 Task: Open a blank sheet, save the file as Potteryletter.html Type the sentence 'Mindfulness is the practice of being fully present in the moment, observing thoughts and feelings without judgment. It cultivates awareness, clarity, and a deeper connection with oneself and the surrounding world. Mindfulness helps reduce stress, enhance focus, and promote overall well-being.'Add formula using equations and charcters after the sentence 'A = 1/2bh' Select the formula and highlight with color Pink Change the page Orientation to  Landscape
Action: Mouse moved to (223, 192)
Screenshot: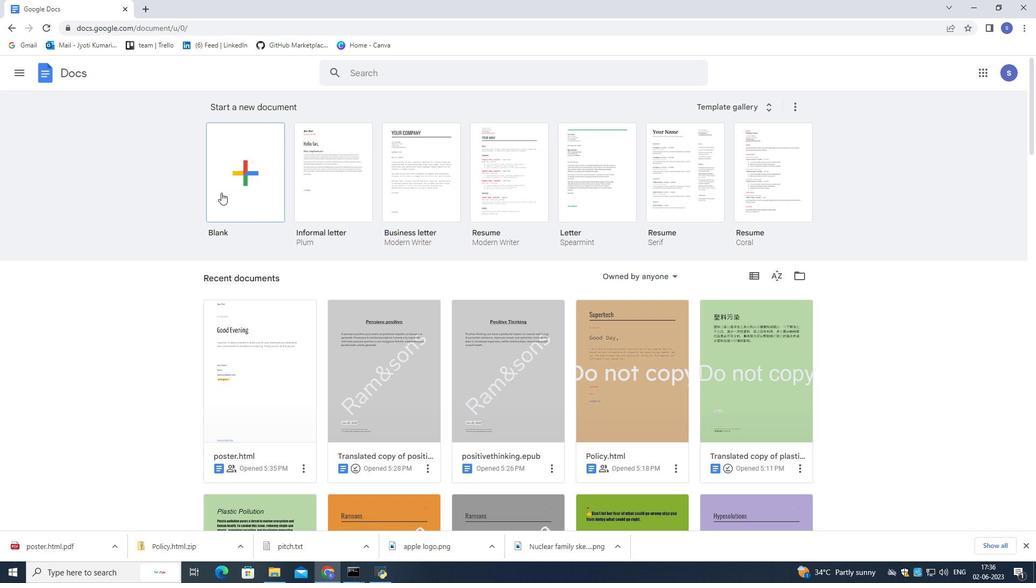 
Action: Mouse pressed left at (223, 192)
Screenshot: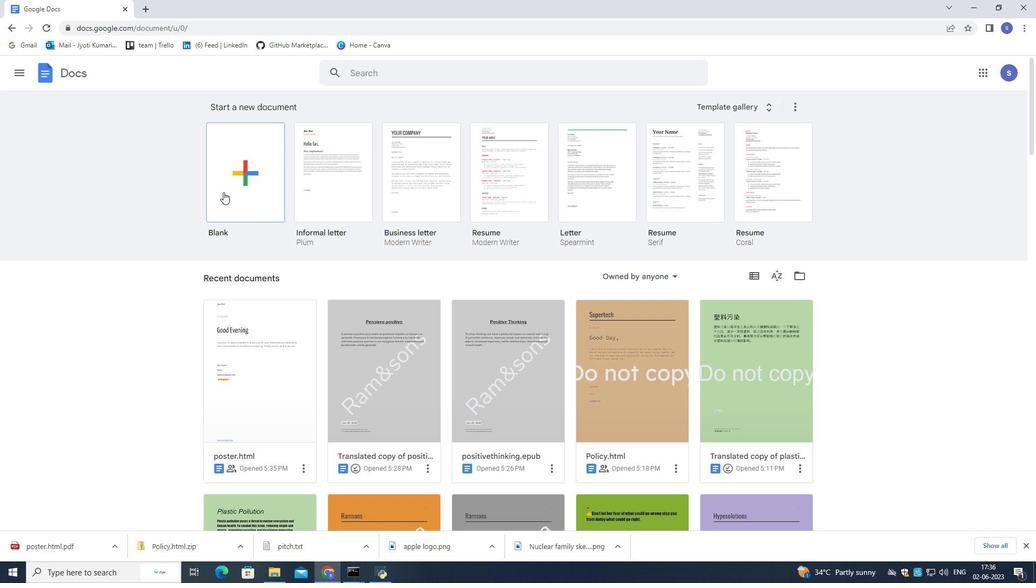 
Action: Mouse pressed left at (223, 192)
Screenshot: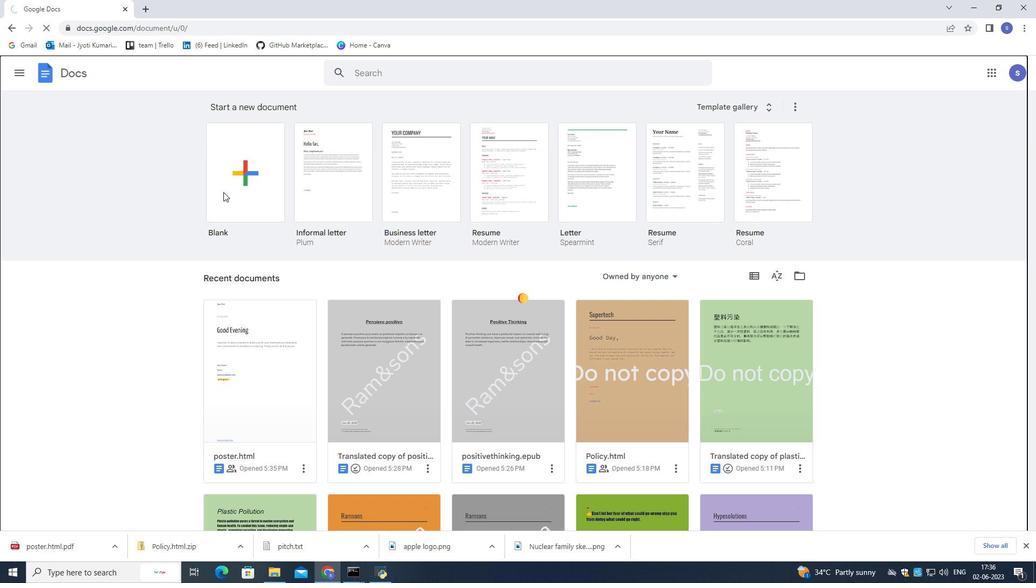 
Action: Mouse moved to (89, 64)
Screenshot: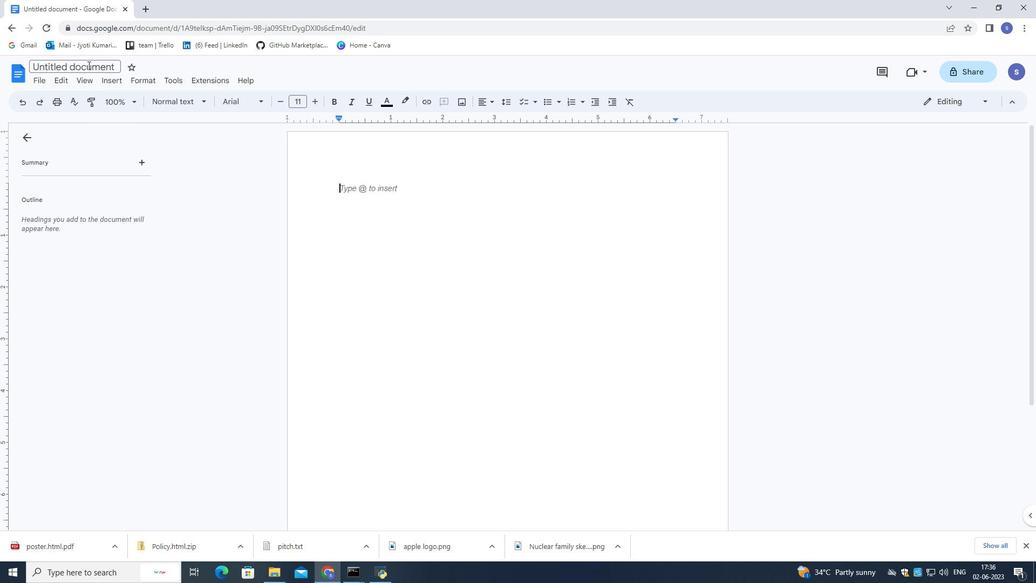 
Action: Mouse pressed left at (89, 64)
Screenshot: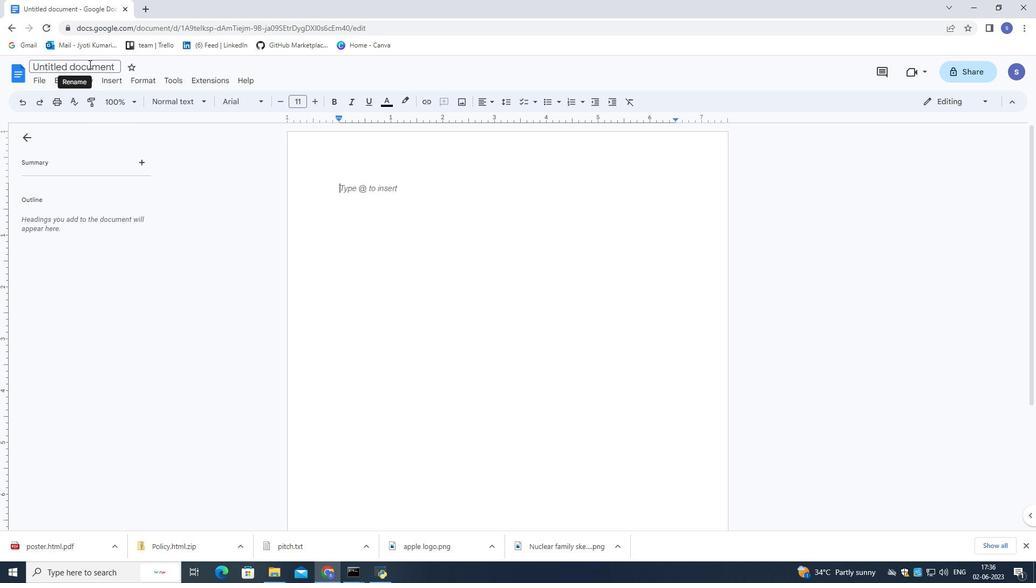 
Action: Mouse moved to (126, 118)
Screenshot: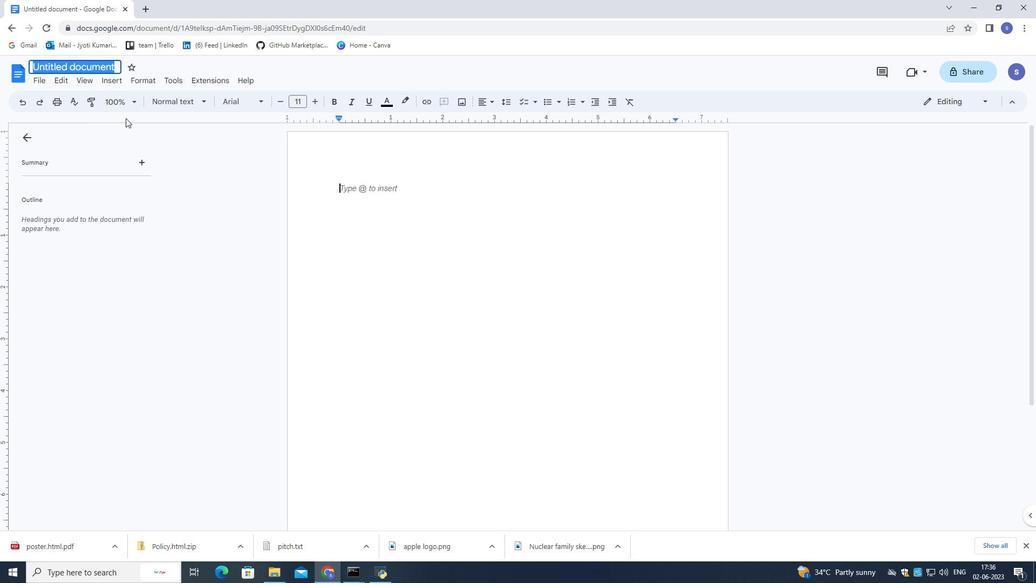 
Action: Key pressed potteryletter.html<Key.enter>
Screenshot: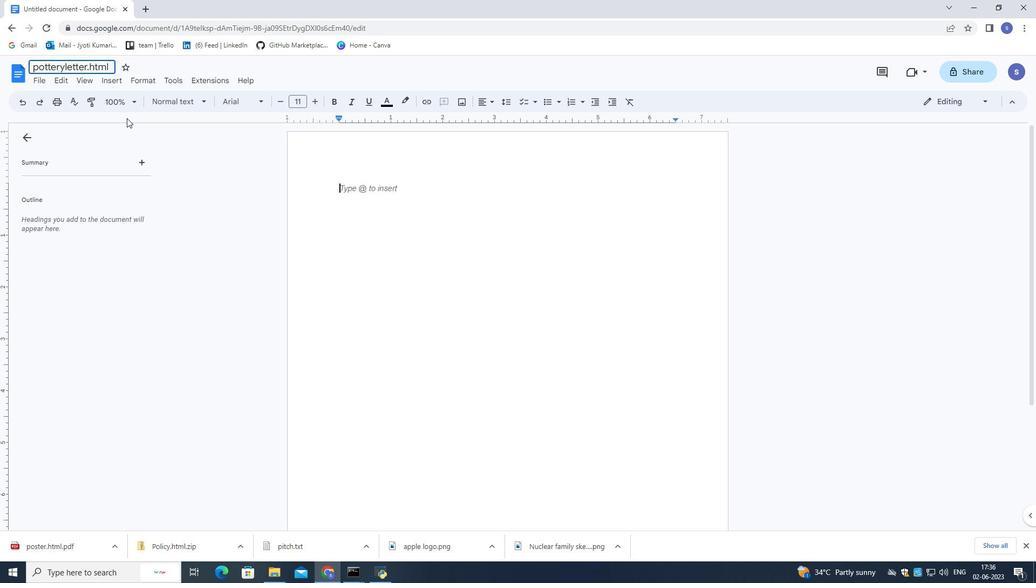 
Action: Mouse moved to (444, 210)
Screenshot: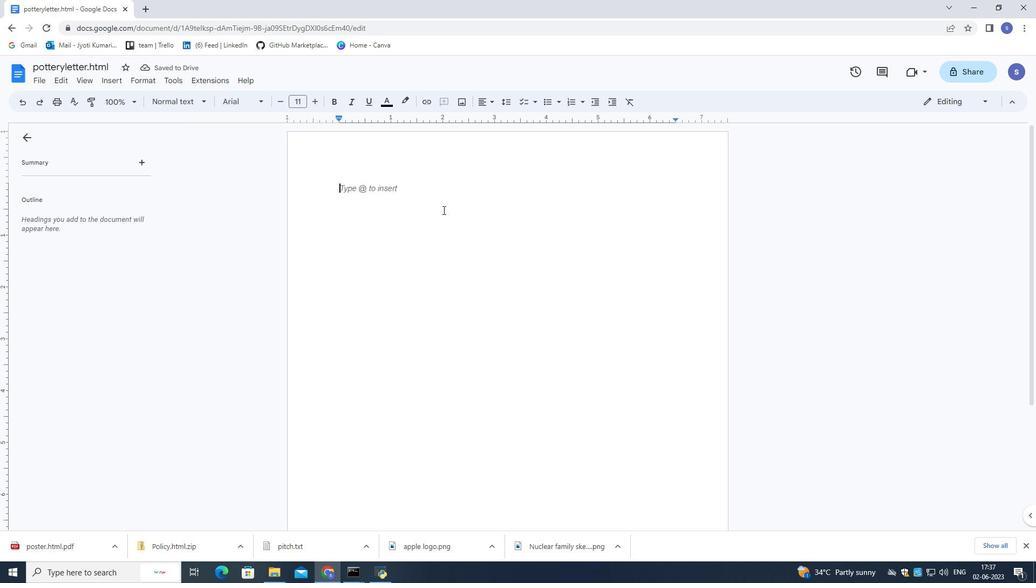 
Action: Mouse pressed left at (444, 210)
Screenshot: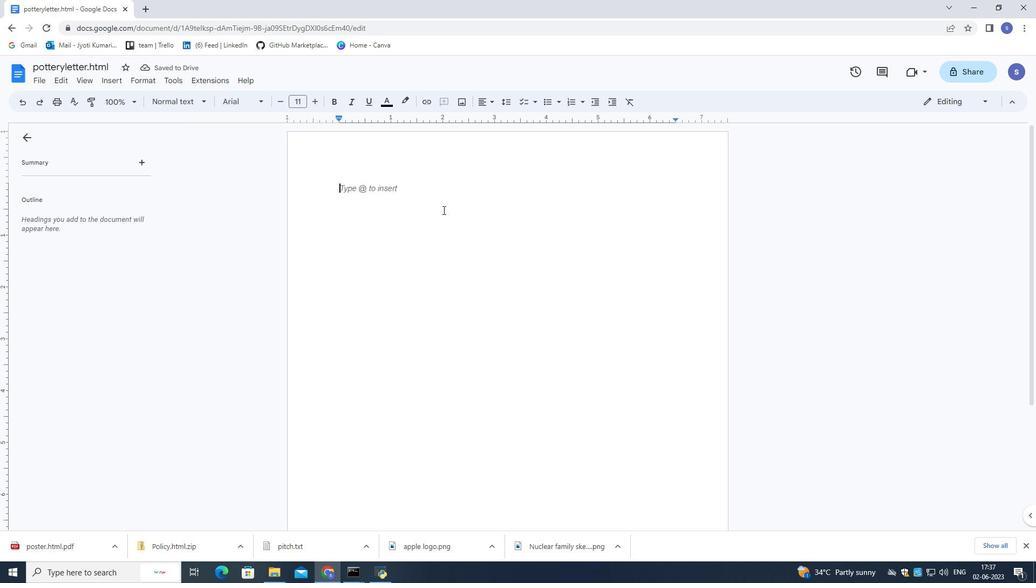 
Action: Mouse moved to (448, 198)
Screenshot: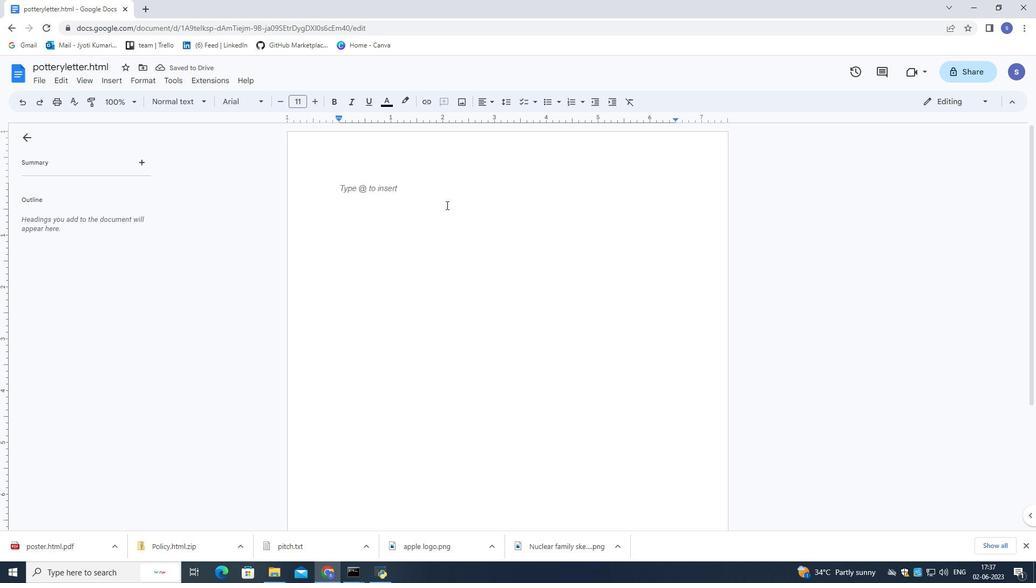 
Action: Key pressed <Key.shift>Mindfulness<Key.space>is<Key.space>the<Key.space>practice<Key.space>of<Key.space>being<Key.space>fully<Key.space>presents<Key.space>in<Key.space>the<Key.space>moment,<Key.space>observing<Key.space>thoughts<Key.space>and<Key.space>feeling<Key.space>without<Key.space>judgement,<Key.backspace>.<Key.space><Key.shift>It<Key.space>culti
Screenshot: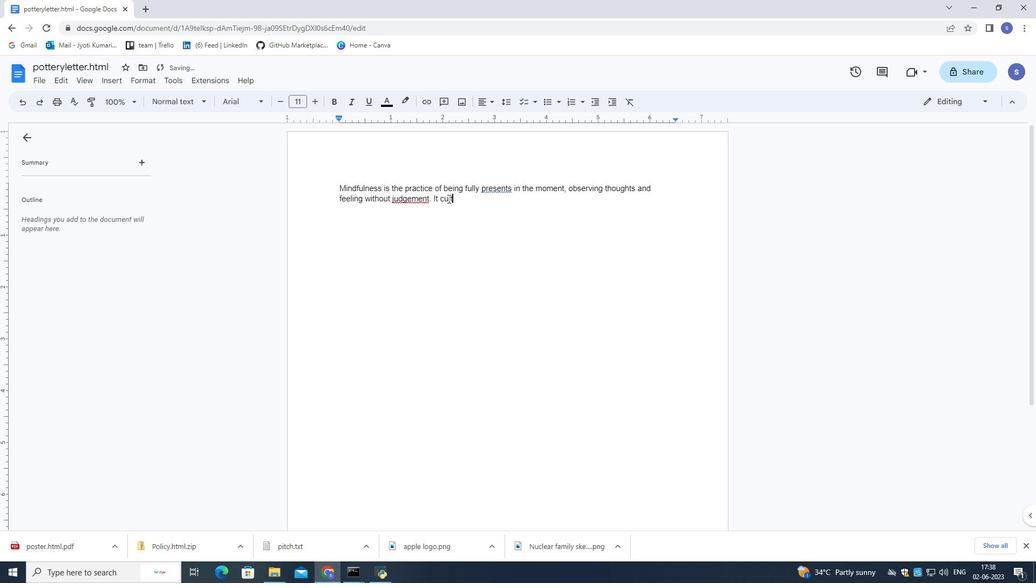 
Action: Mouse moved to (1034, 432)
Screenshot: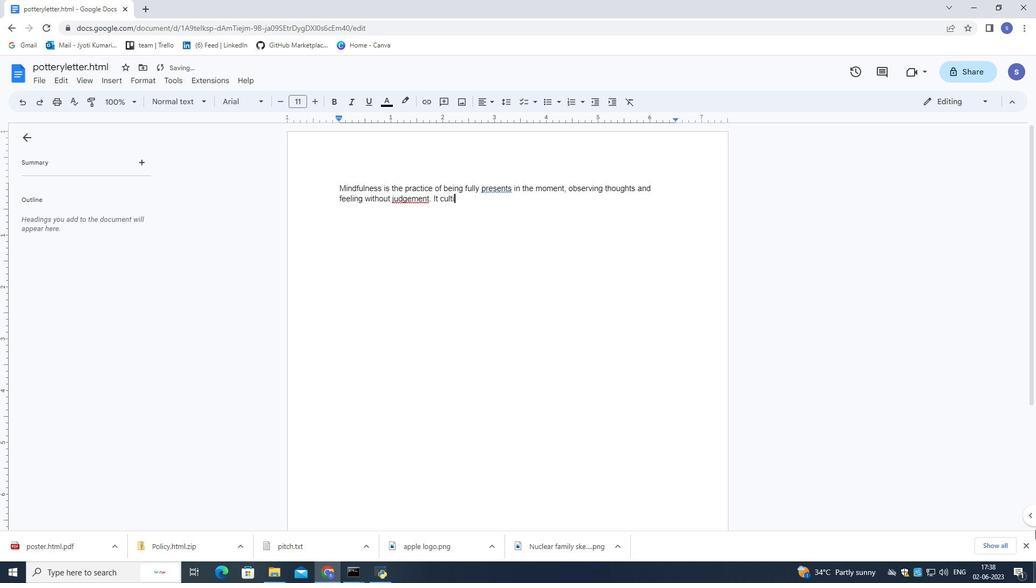 
Action: Key pressed vates<Key.space>awareness,<Key.space>clarify<Key.space>and<Key.space>a<Key.space>deeper<Key.space>connection<Key.space>with<Key.space>oneself<Key.space>and<Key.space>the<Key.space>surrounding<Key.space>world.<Key.shift>Mindful
Screenshot: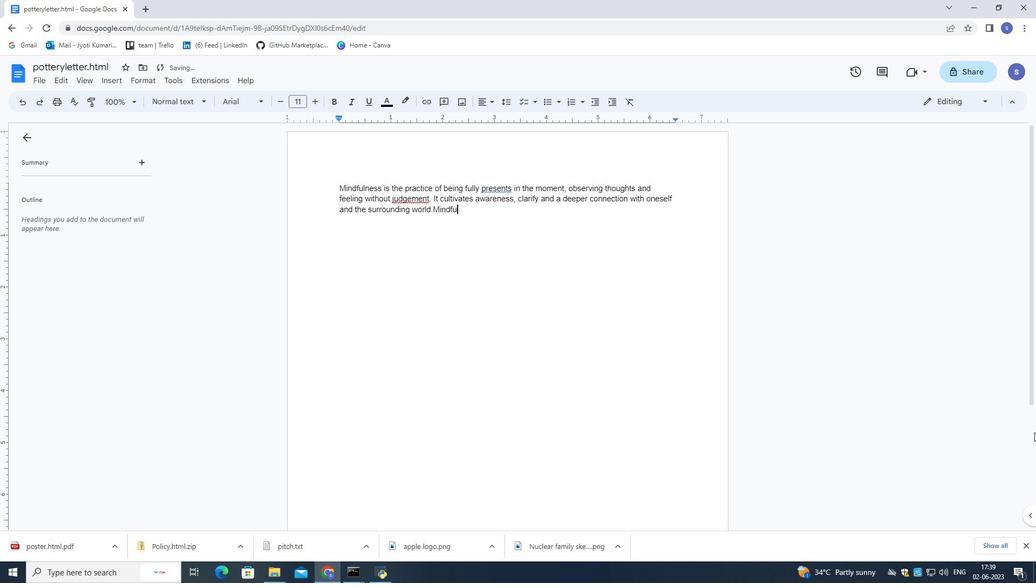 
Action: Mouse moved to (1036, 556)
Screenshot: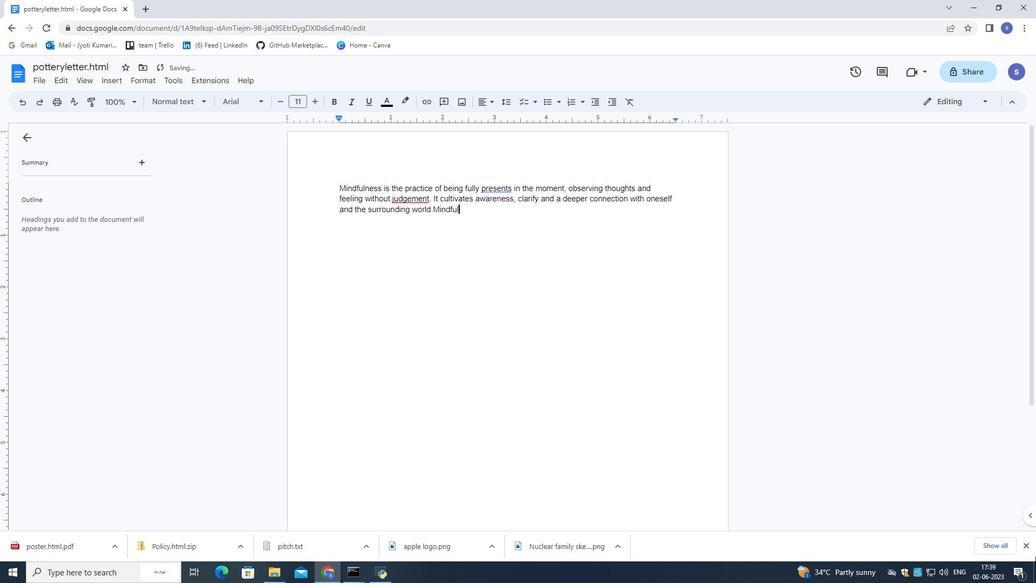 
Action: Key pressed ness
Screenshot: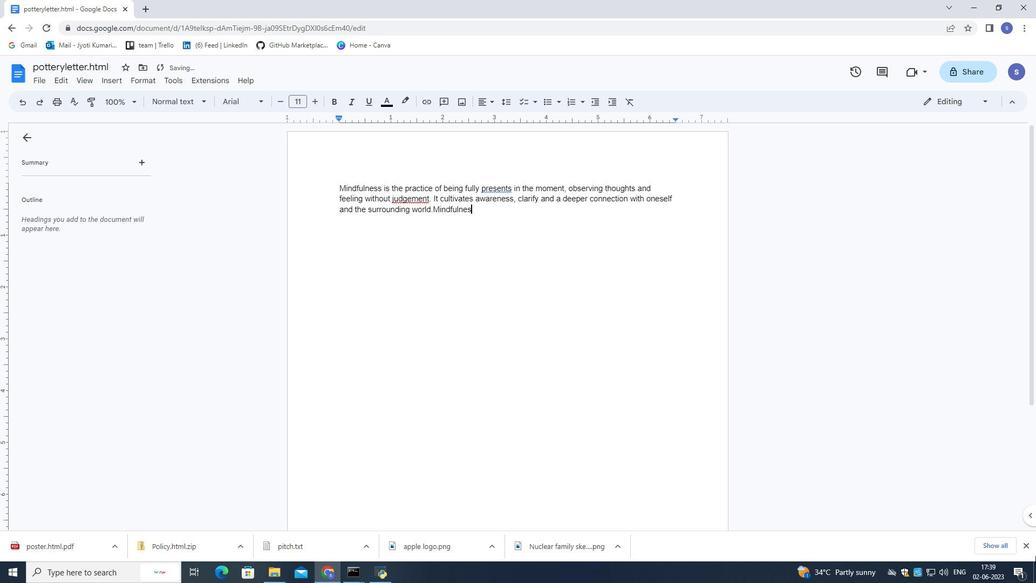 
Action: Mouse moved to (975, 550)
Screenshot: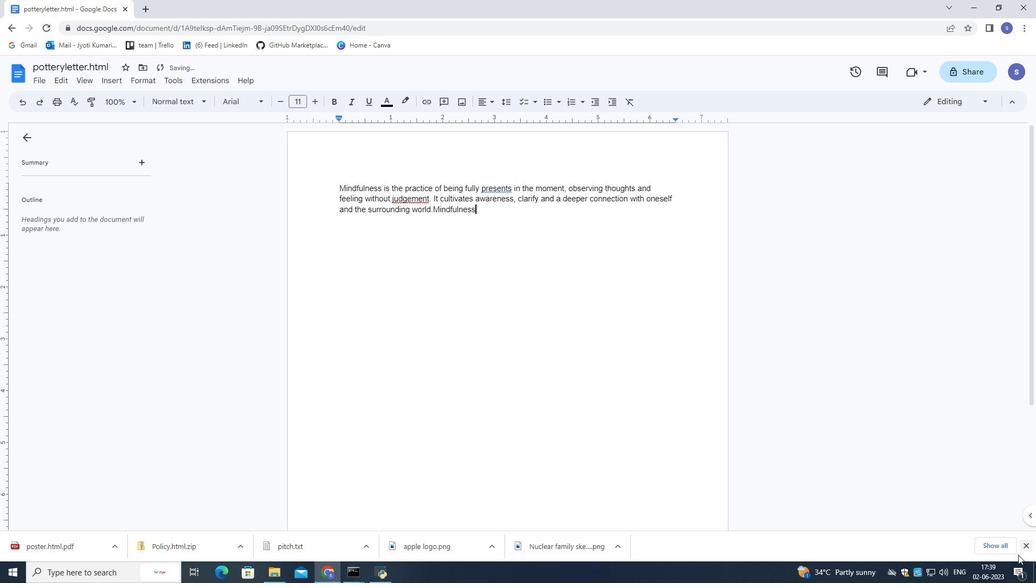 
Action: Key pressed <Key.space>helps<Key.space>reduce<Key.space>stress.<Key.space>enhance<Key.space>focus,<Key.space>and<Key.space>promotes<Key.space>overall<Key.space>well-being.<Key.space>
Screenshot: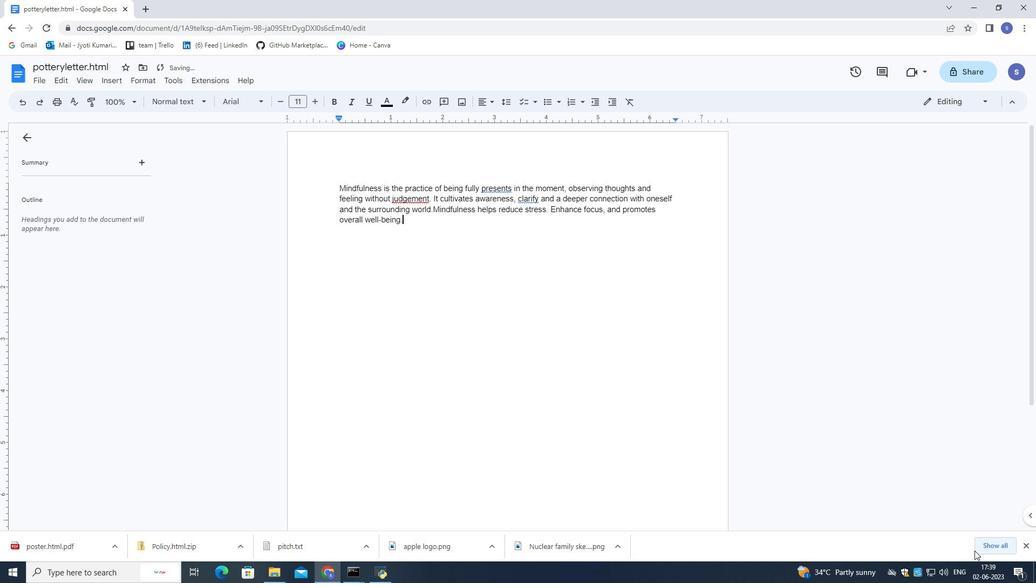 
Action: Mouse moved to (112, 81)
Screenshot: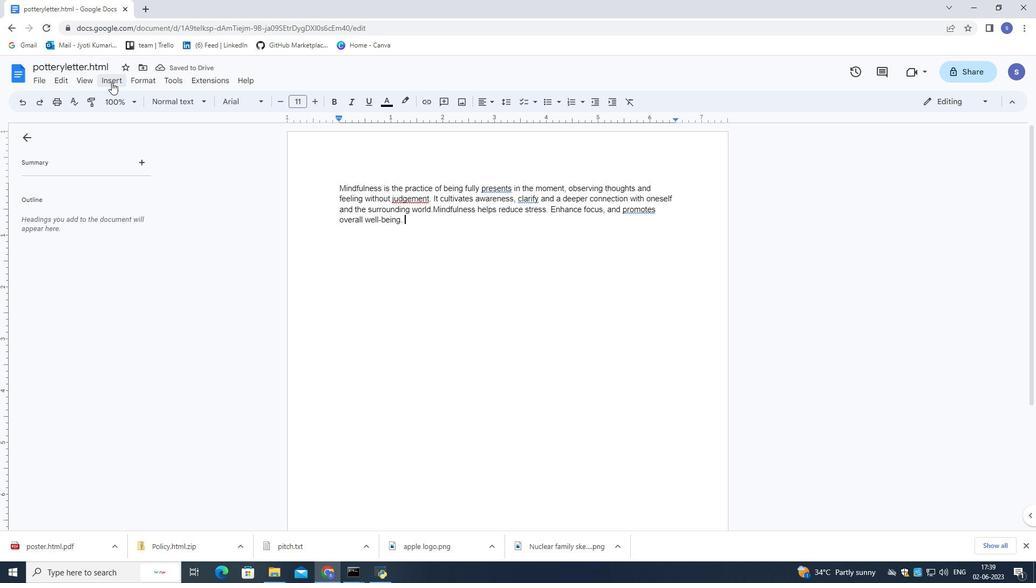 
Action: Mouse pressed left at (112, 81)
Screenshot: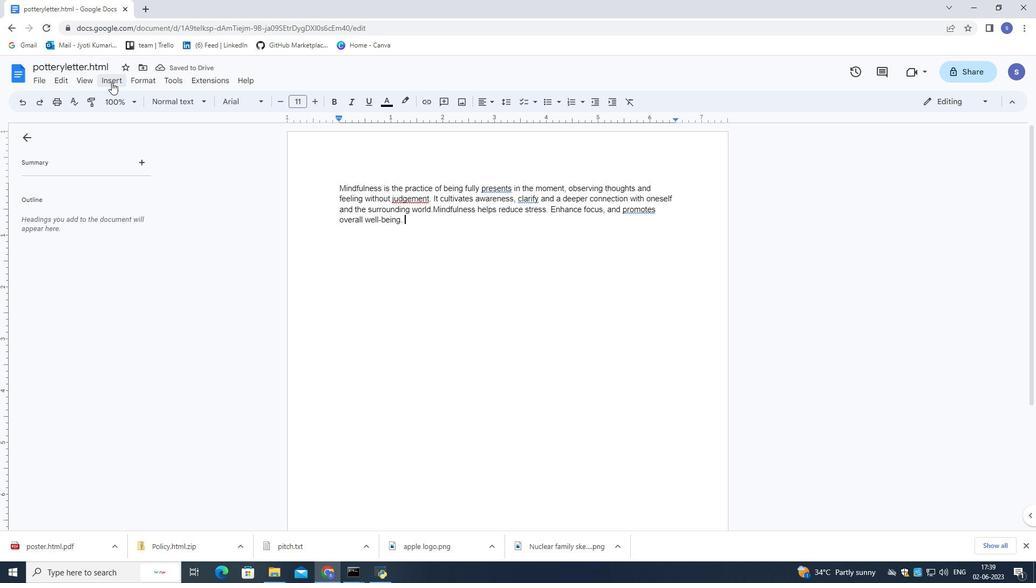 
Action: Mouse moved to (151, 305)
Screenshot: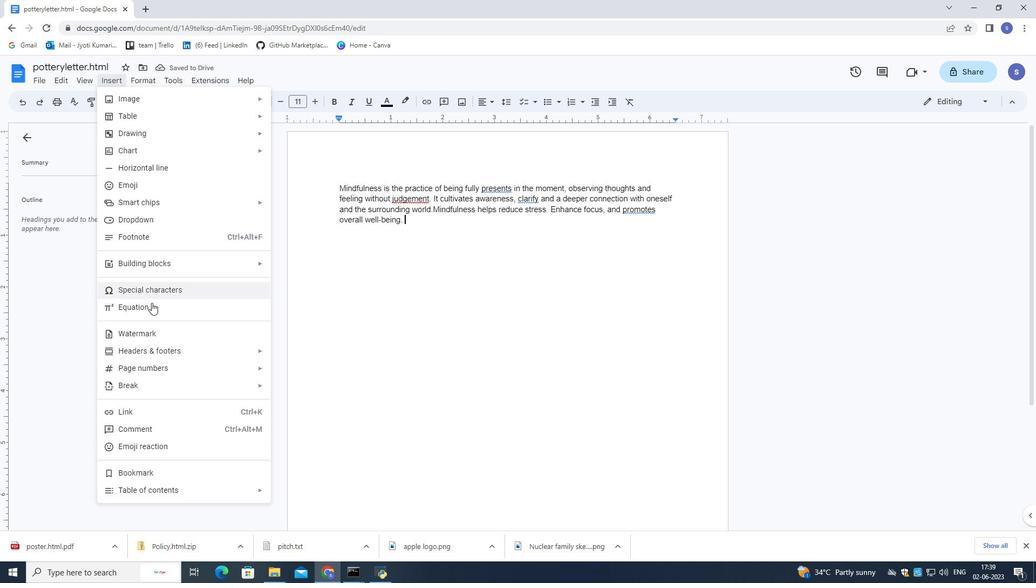 
Action: Mouse pressed left at (151, 305)
Screenshot: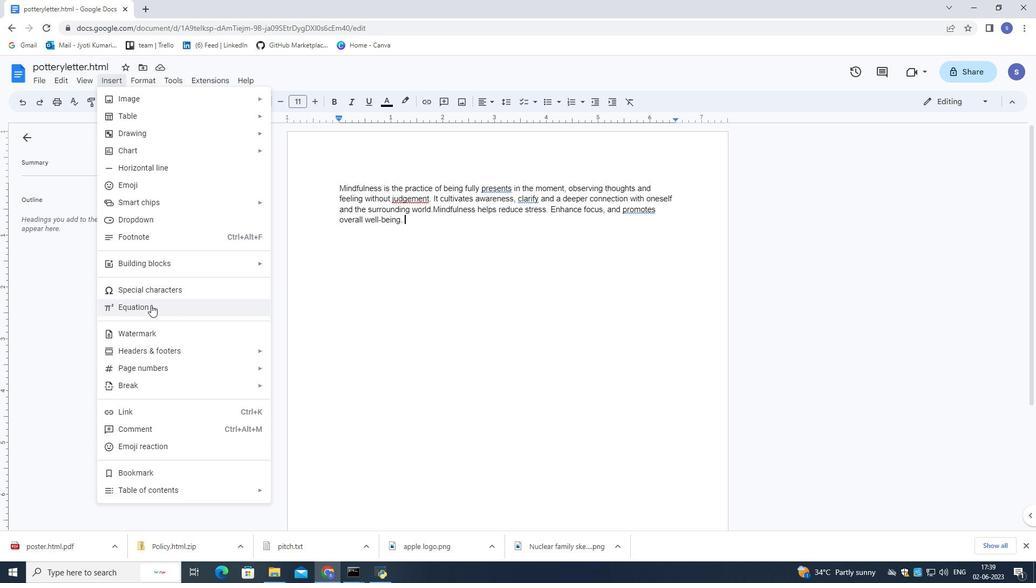 
Action: Mouse moved to (409, 267)
Screenshot: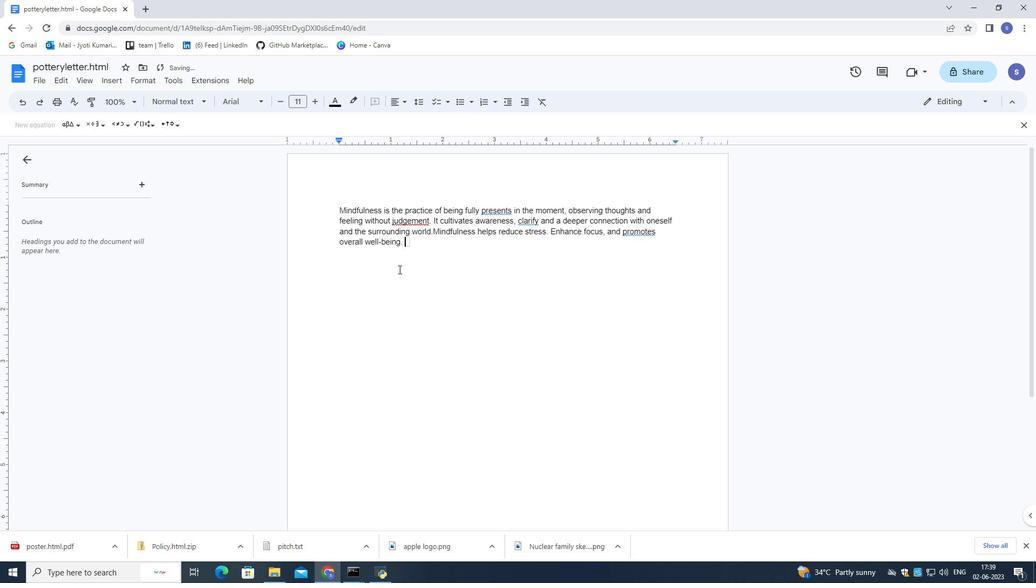 
Action: Key pressed <Key.shift>A<Key.space>=<Key.space>1/2bh
Screenshot: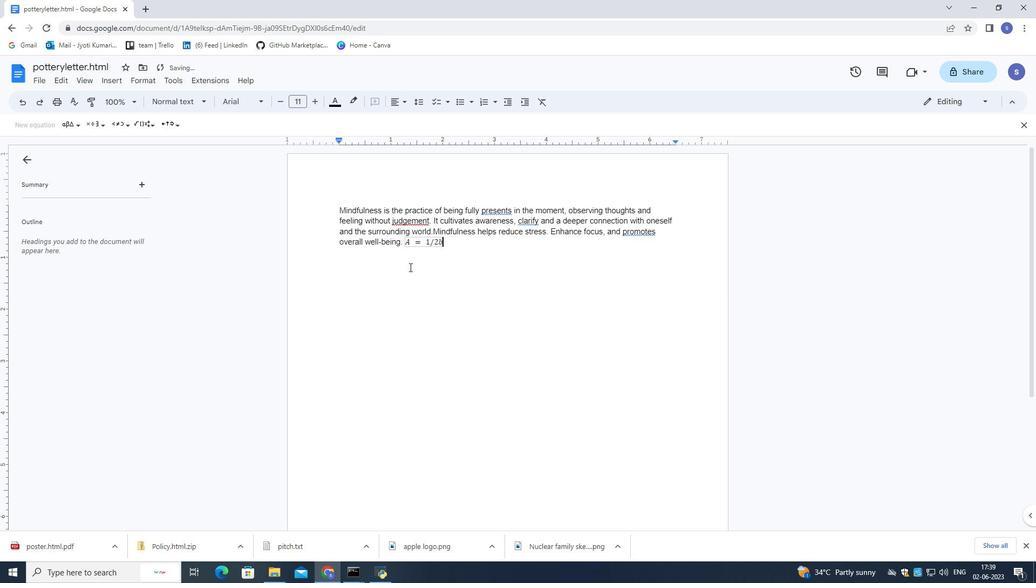 
Action: Mouse moved to (451, 247)
Screenshot: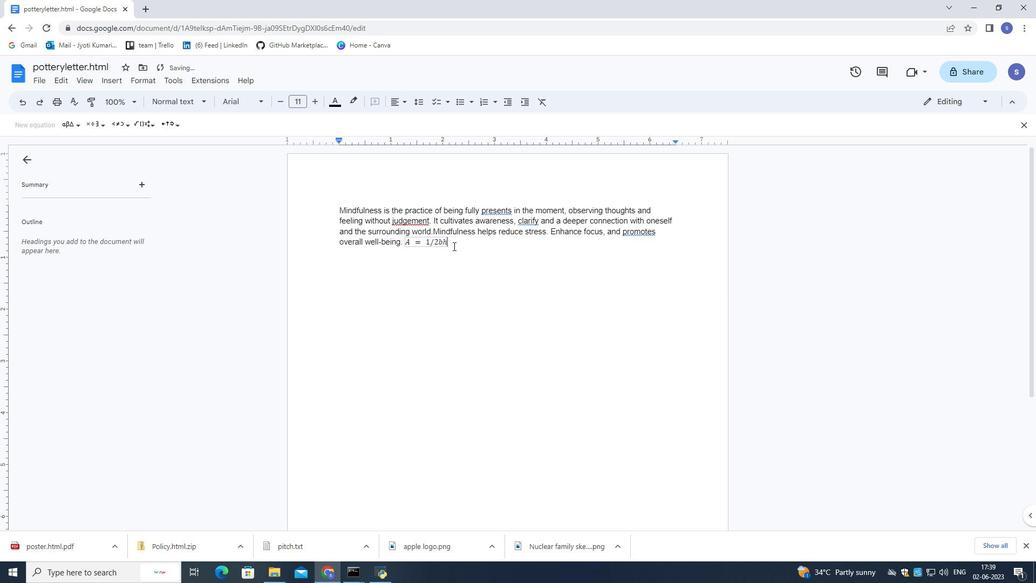 
Action: Mouse pressed left at (451, 247)
Screenshot: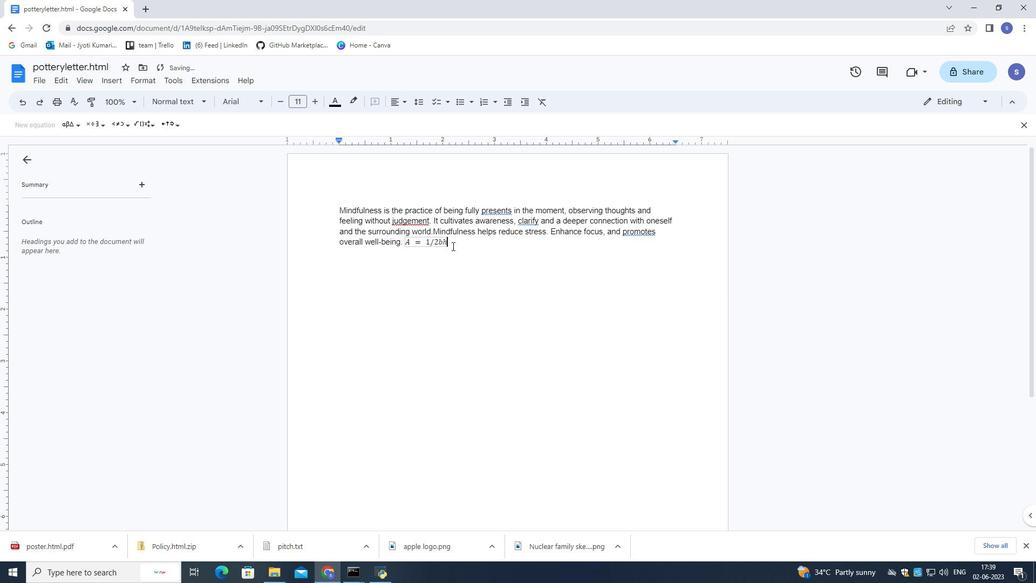 
Action: Mouse moved to (451, 247)
Screenshot: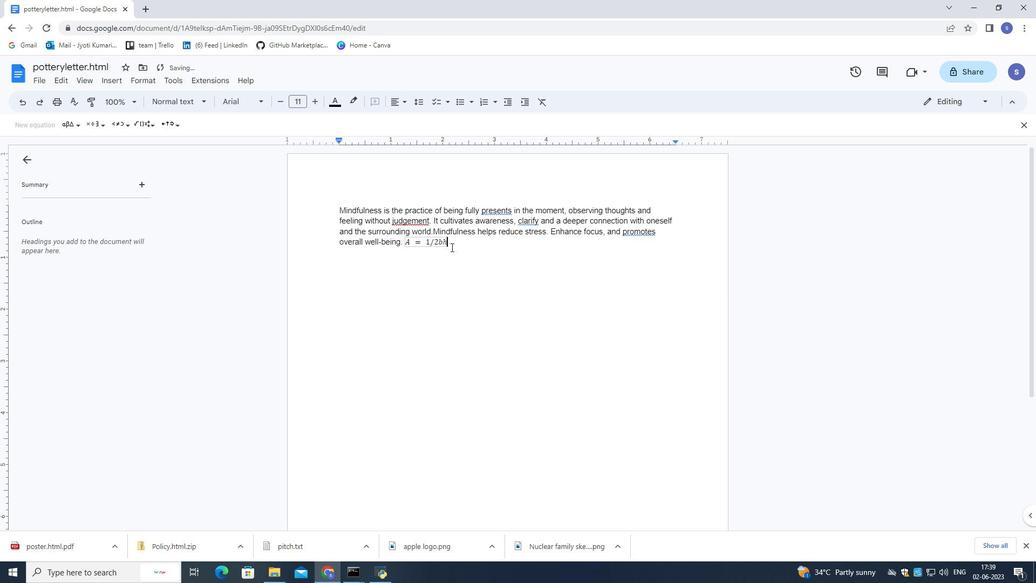 
Action: Mouse pressed left at (451, 247)
Screenshot: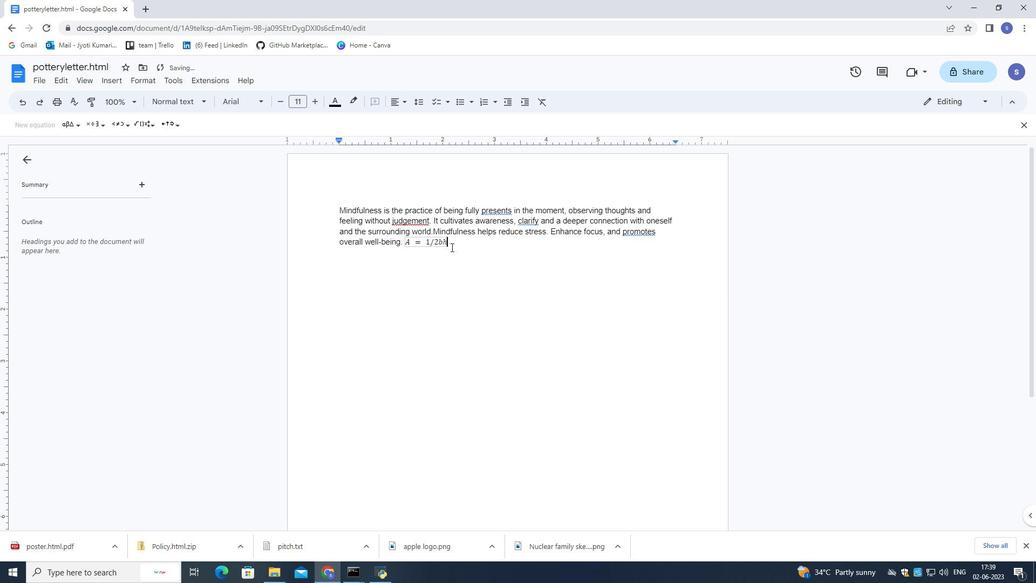 
Action: Mouse moved to (109, 77)
Screenshot: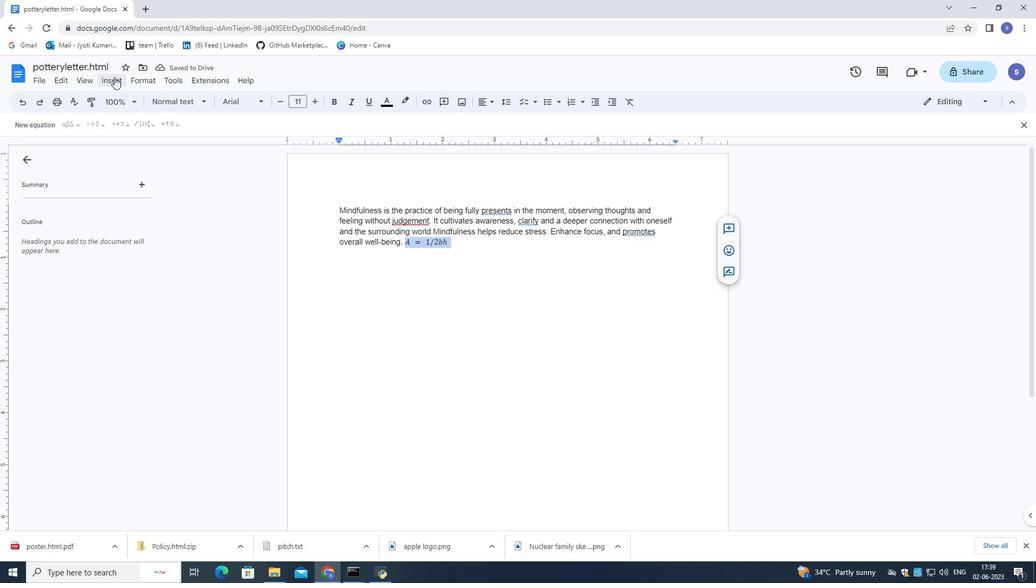 
Action: Mouse pressed left at (109, 77)
Screenshot: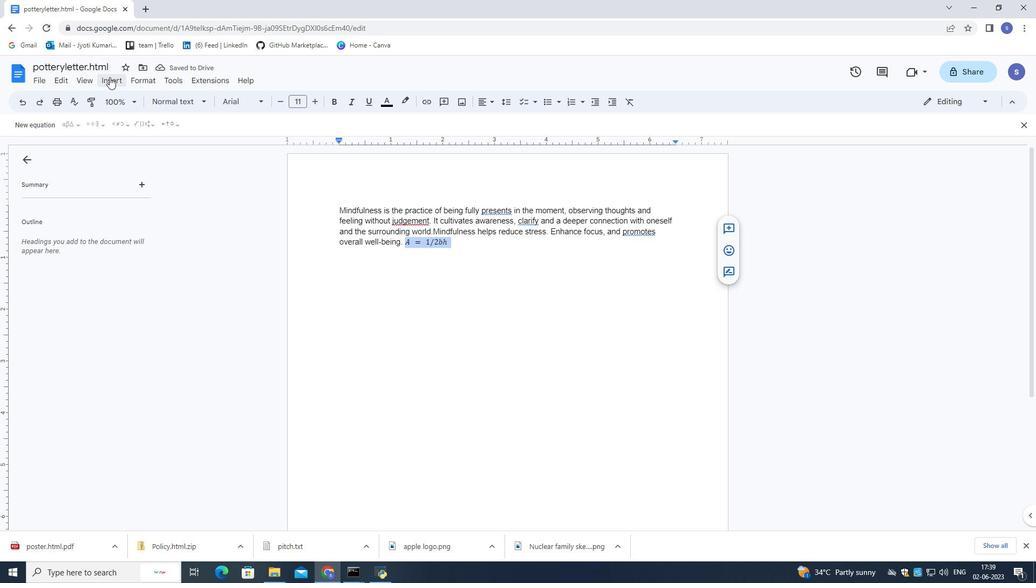 
Action: Mouse moved to (396, 195)
Screenshot: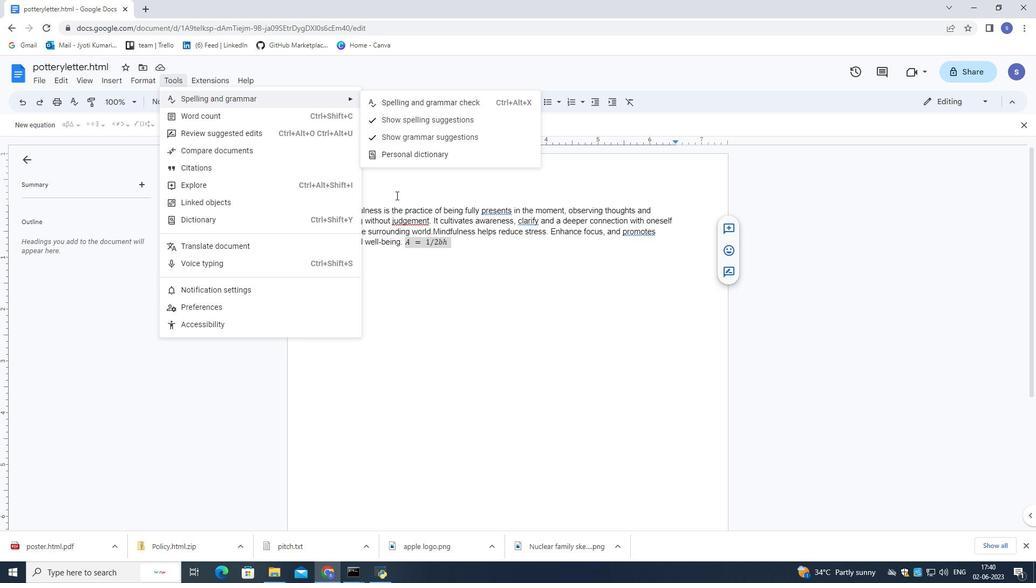 
Action: Mouse pressed left at (396, 195)
Screenshot: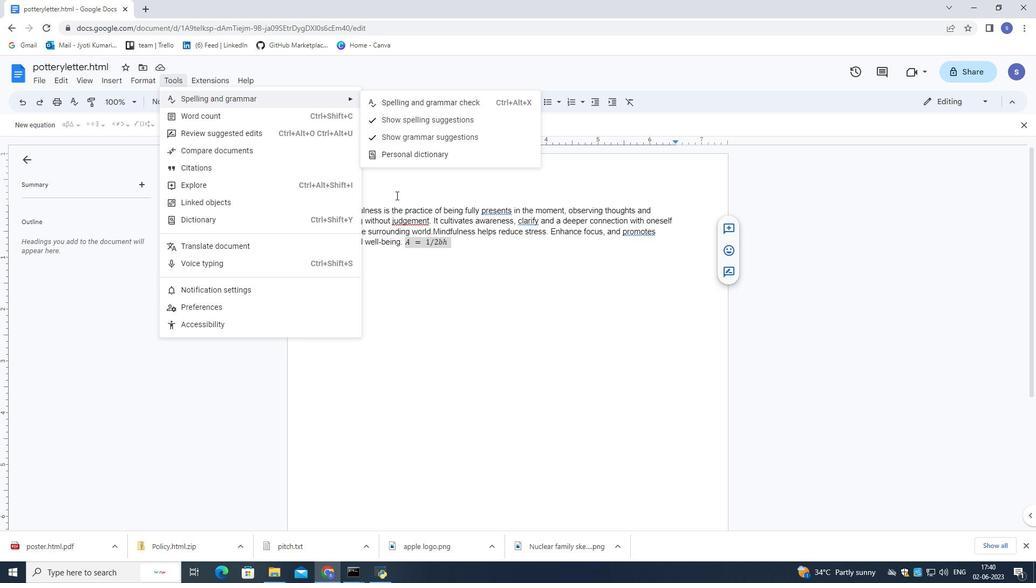 
Action: Mouse moved to (454, 241)
Screenshot: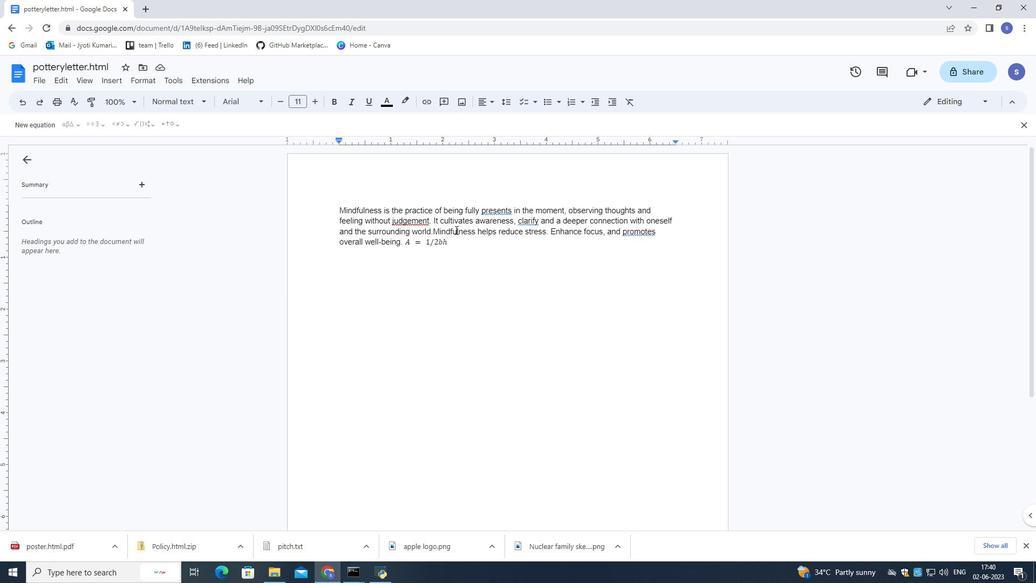 
Action: Mouse pressed left at (454, 241)
Screenshot: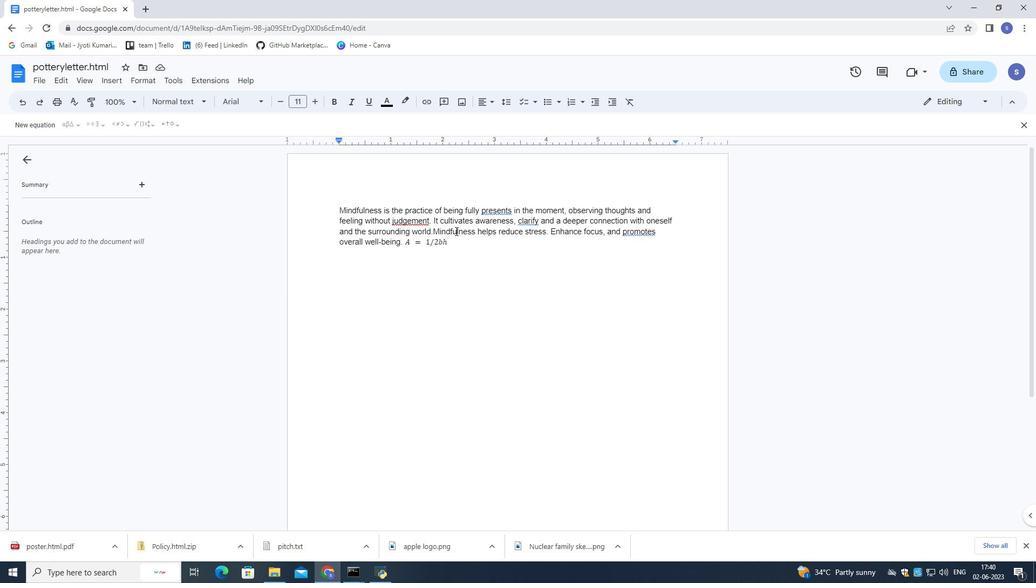 
Action: Mouse moved to (450, 244)
Screenshot: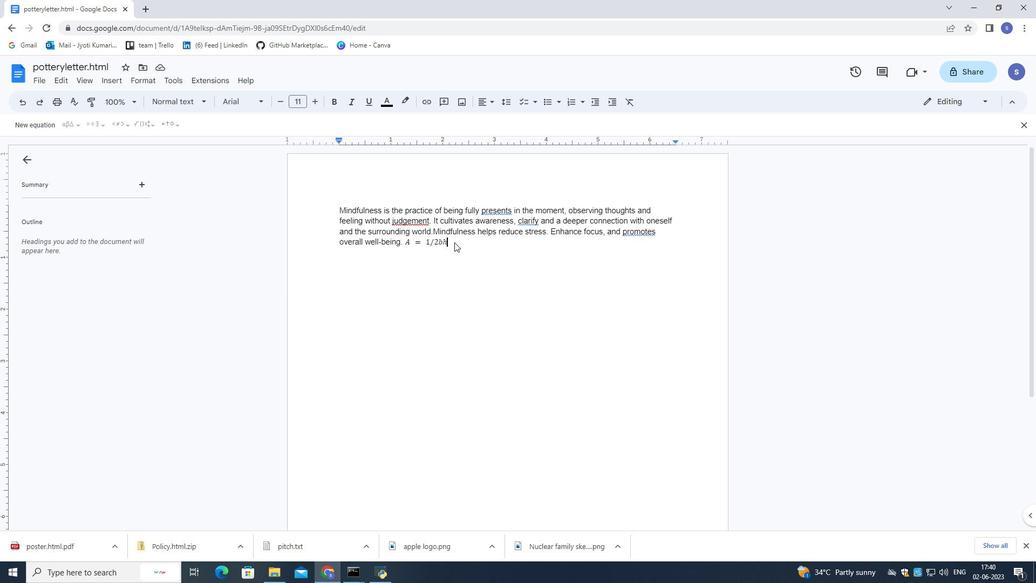 
Action: Mouse pressed left at (450, 244)
Screenshot: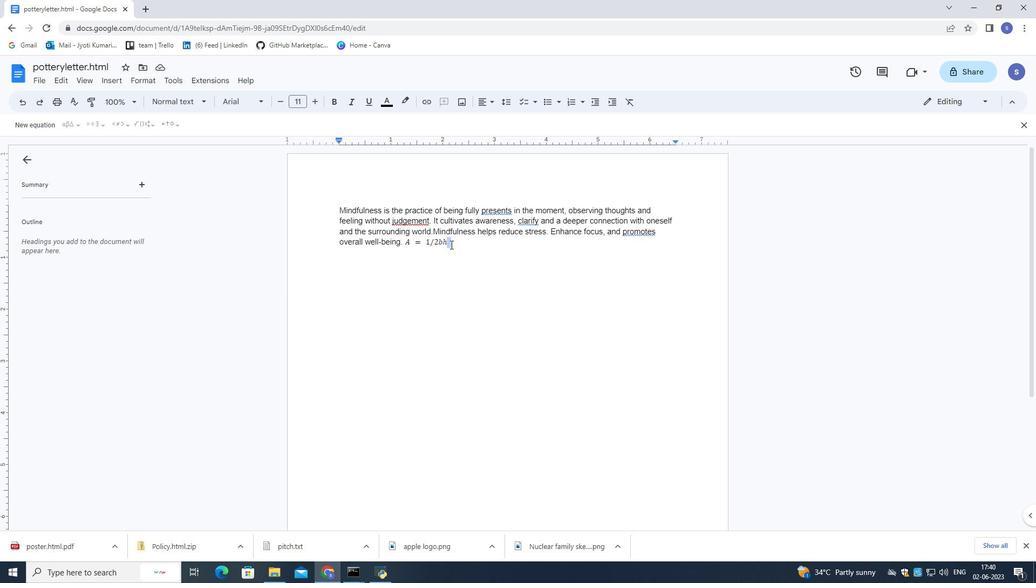 
Action: Mouse moved to (451, 242)
Screenshot: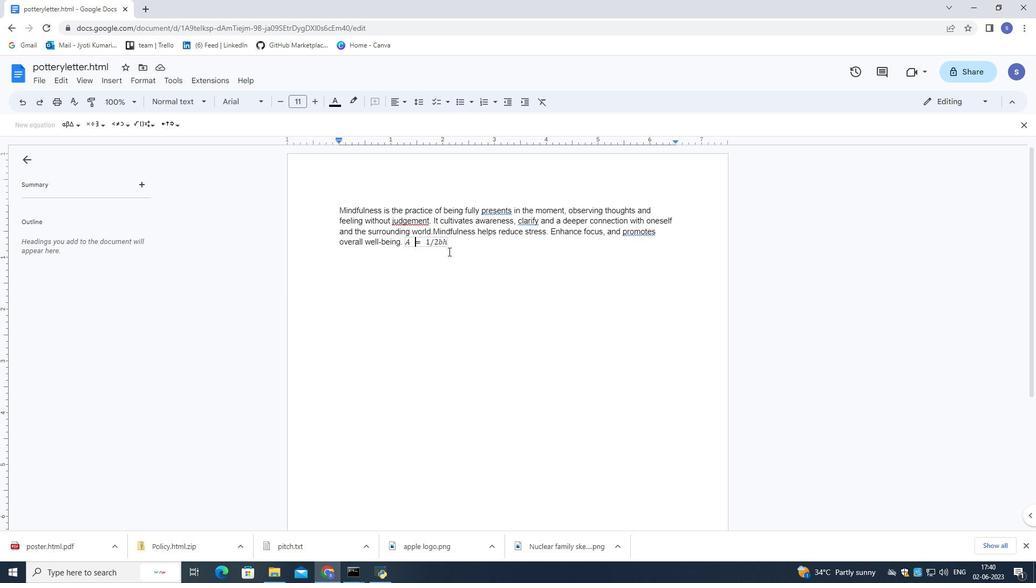 
Action: Mouse pressed left at (451, 242)
Screenshot: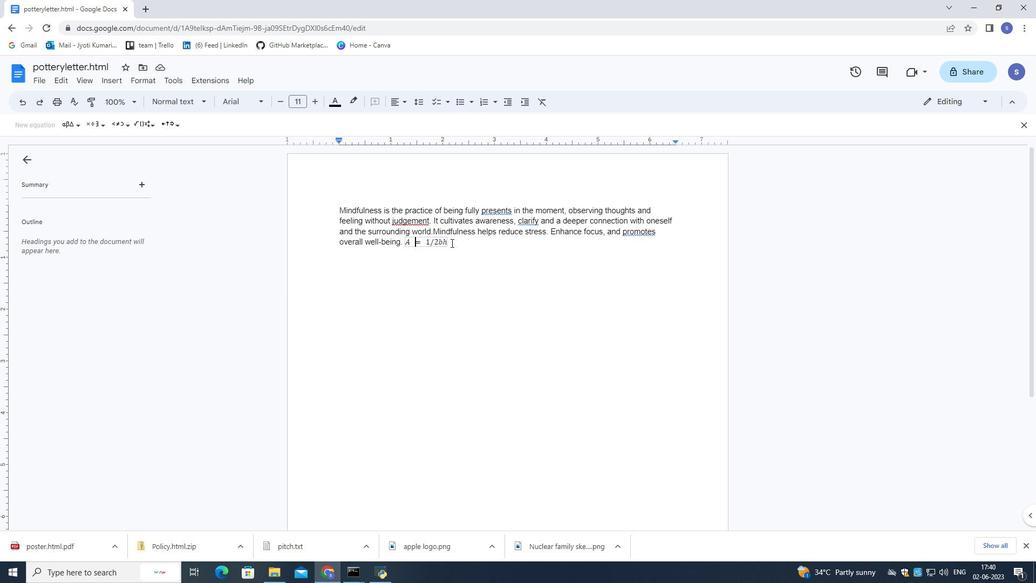
Action: Mouse pressed left at (451, 242)
Screenshot: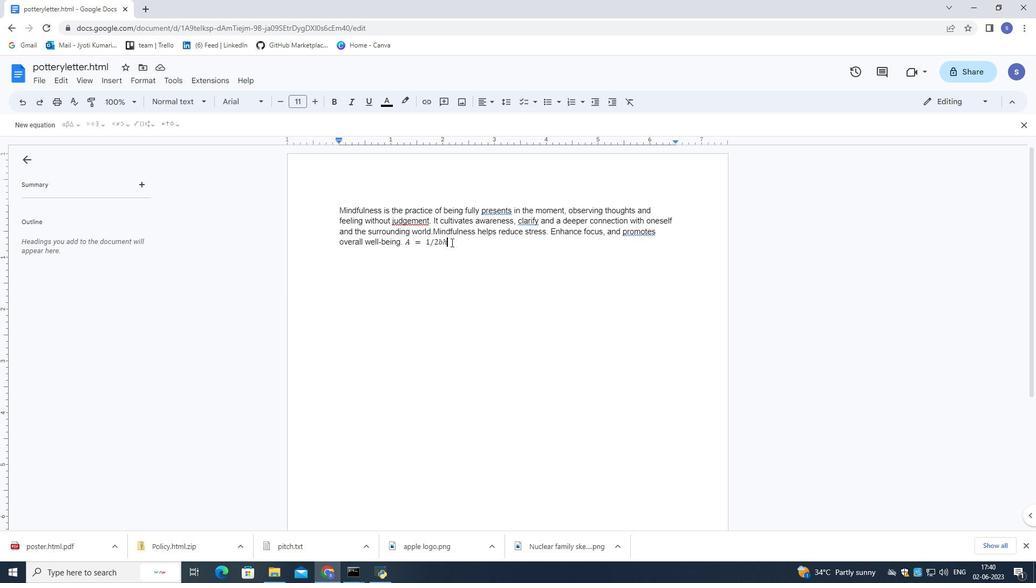 
Action: Mouse moved to (404, 106)
Screenshot: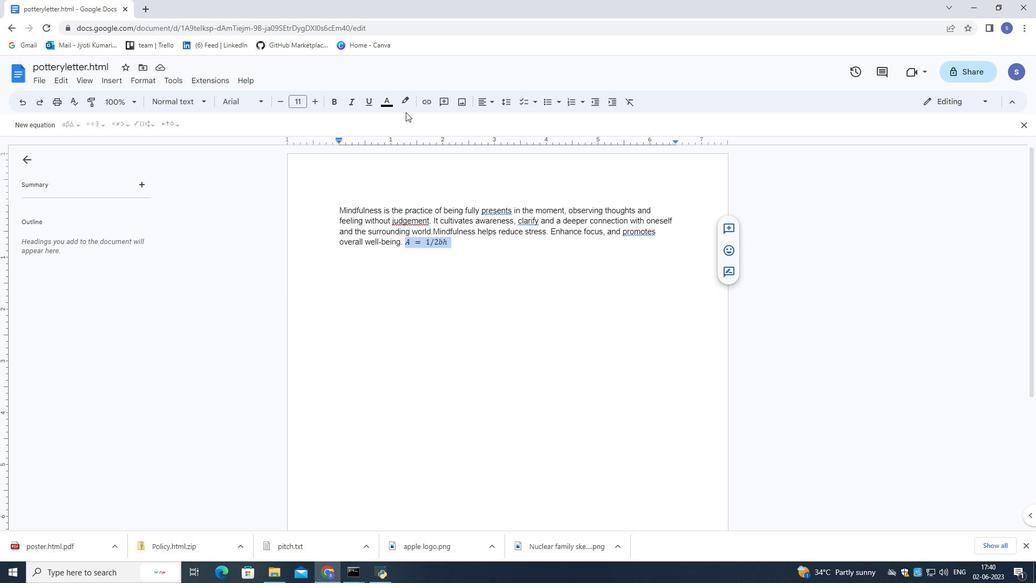 
Action: Mouse pressed left at (404, 106)
Screenshot: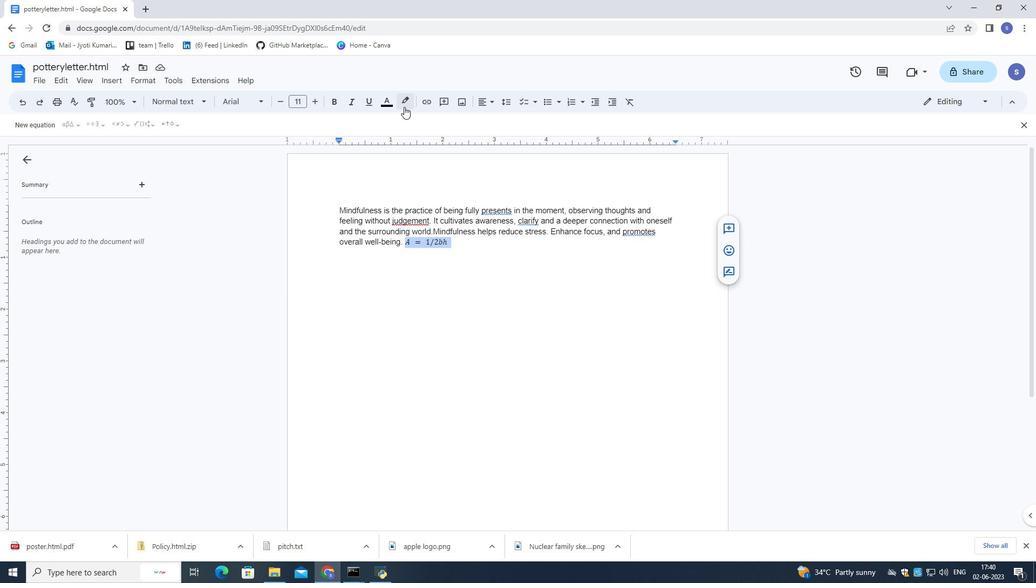 
Action: Mouse moved to (515, 147)
Screenshot: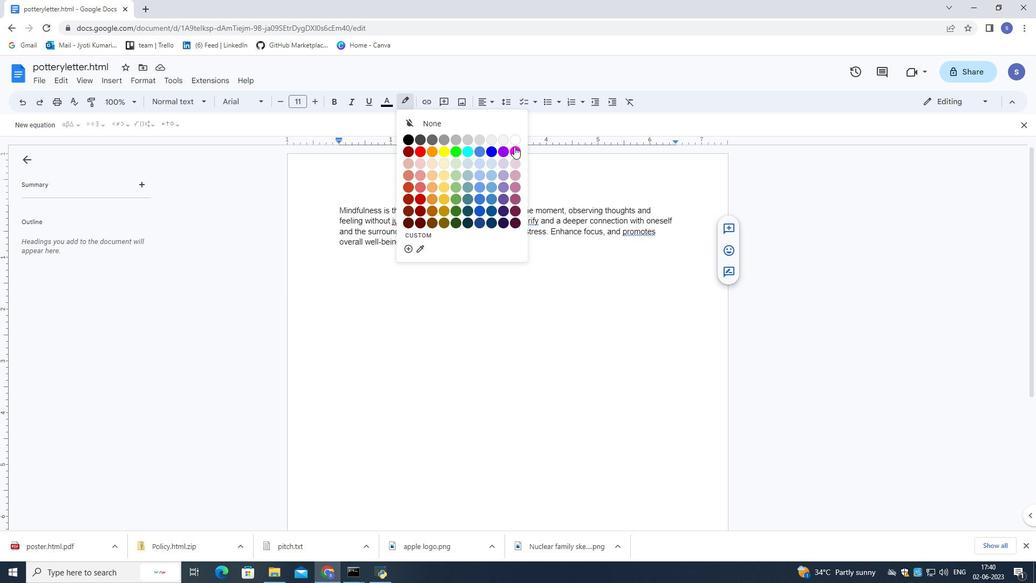 
Action: Mouse pressed left at (515, 147)
Screenshot: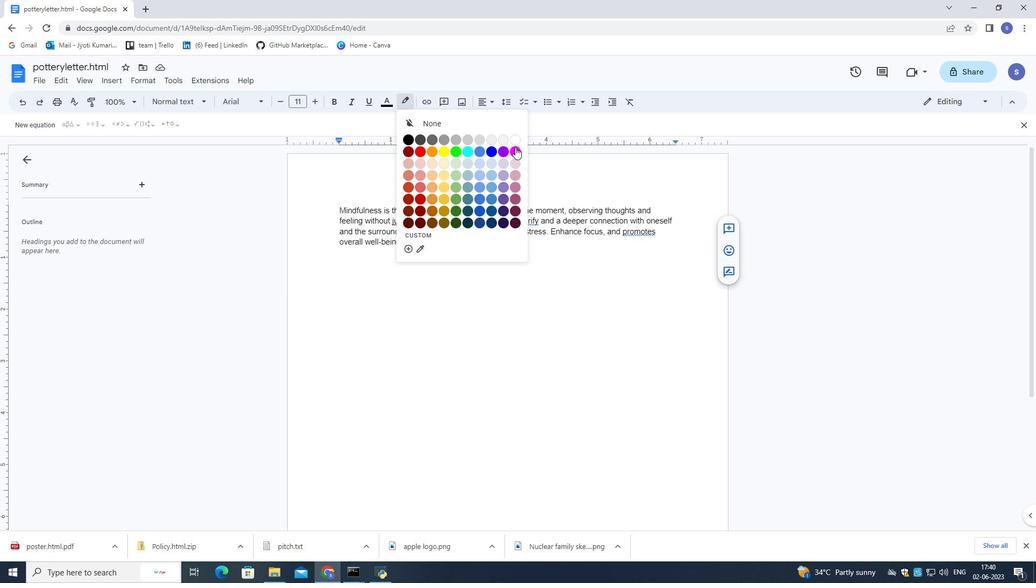 
Action: Mouse moved to (131, 80)
Screenshot: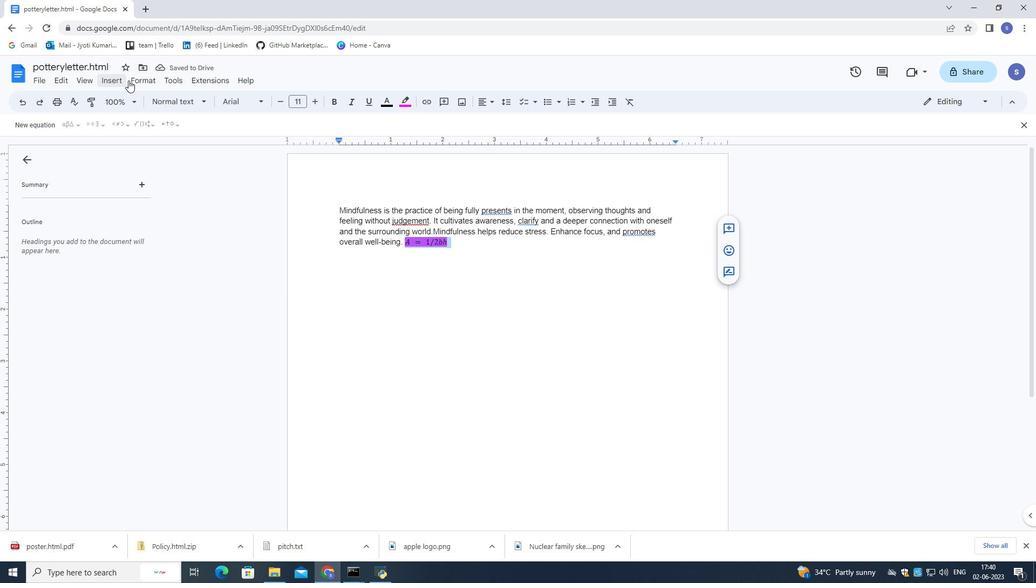 
Action: Mouse pressed left at (131, 80)
Screenshot: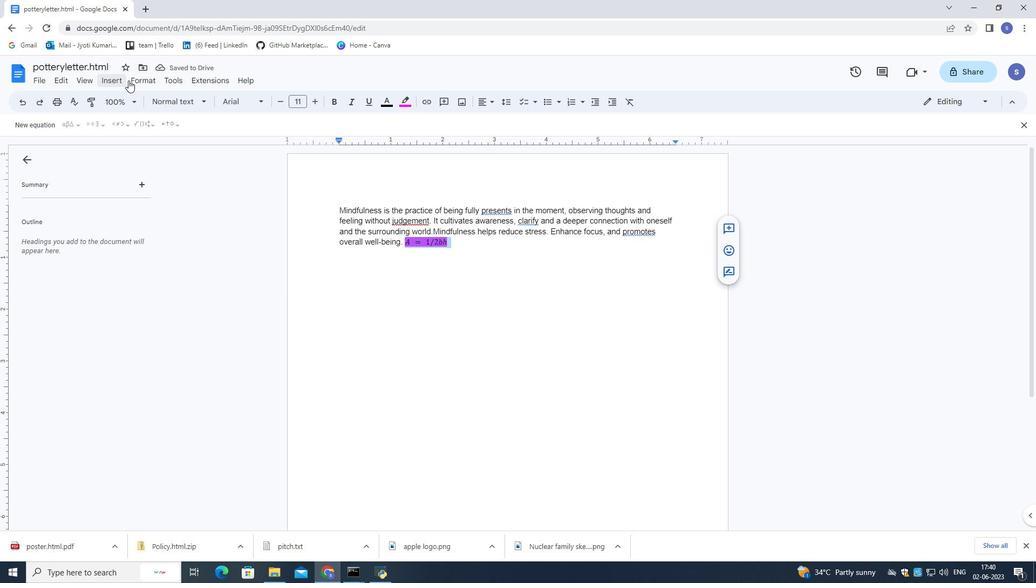 
Action: Mouse moved to (178, 246)
Screenshot: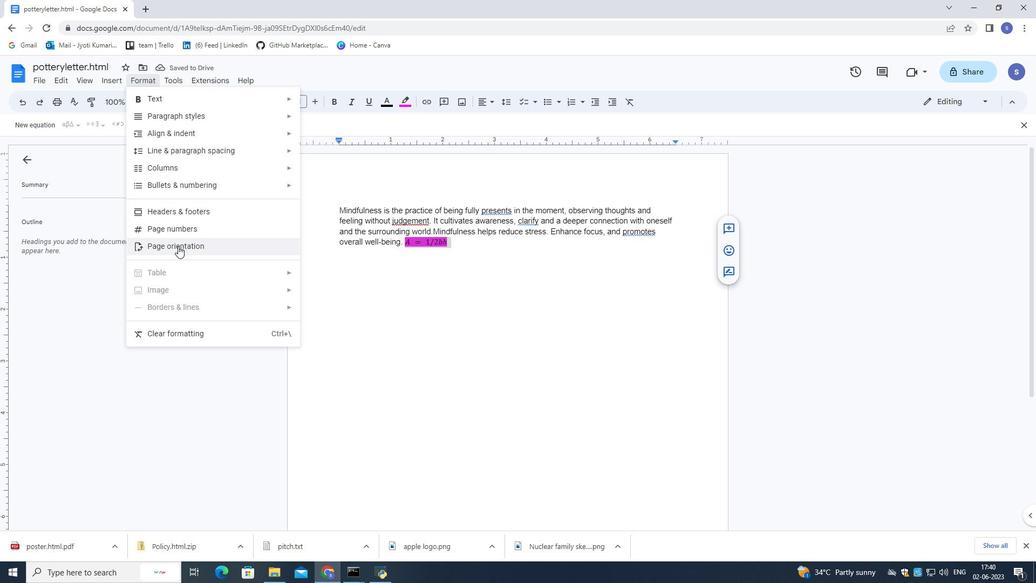 
Action: Mouse pressed left at (178, 246)
Screenshot: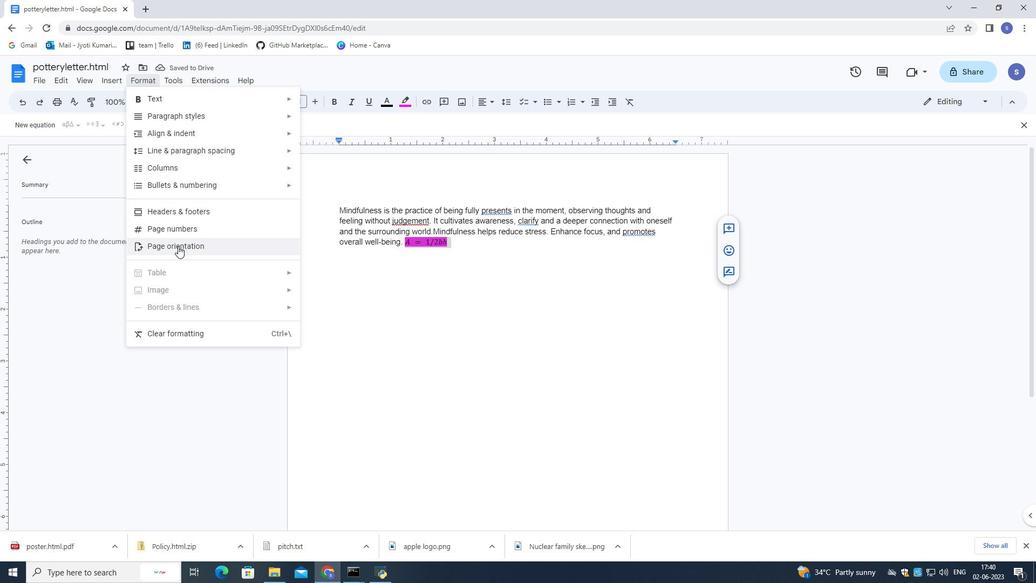 
Action: Mouse moved to (482, 314)
Screenshot: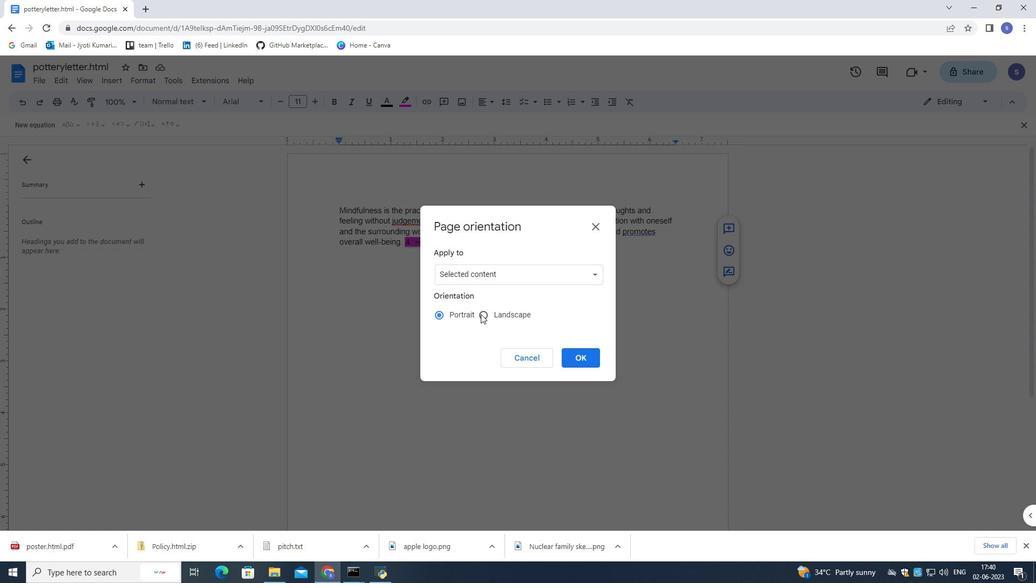 
Action: Mouse pressed left at (482, 314)
Screenshot: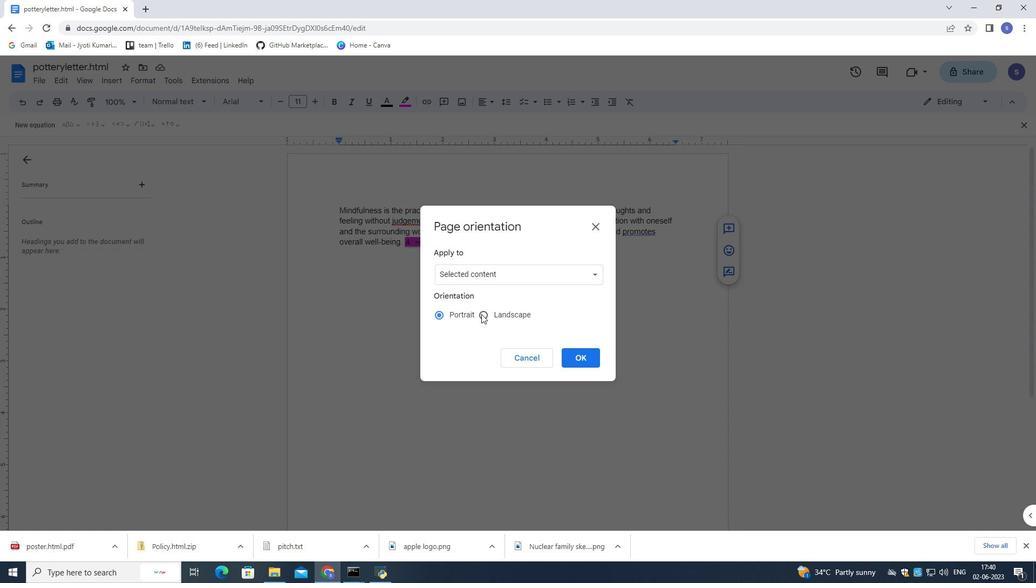 
Action: Mouse moved to (581, 359)
Screenshot: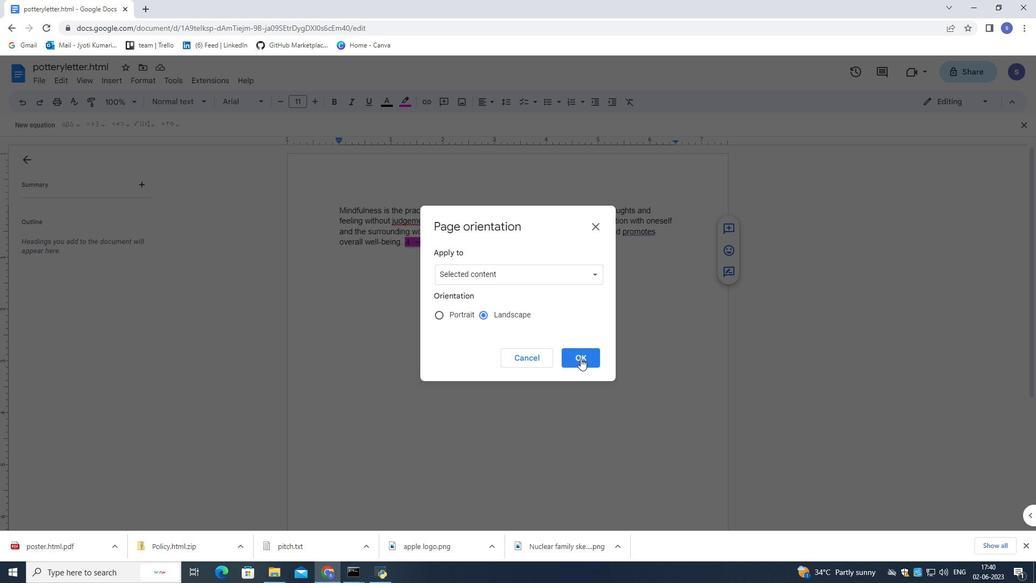
Action: Mouse pressed left at (581, 359)
Screenshot: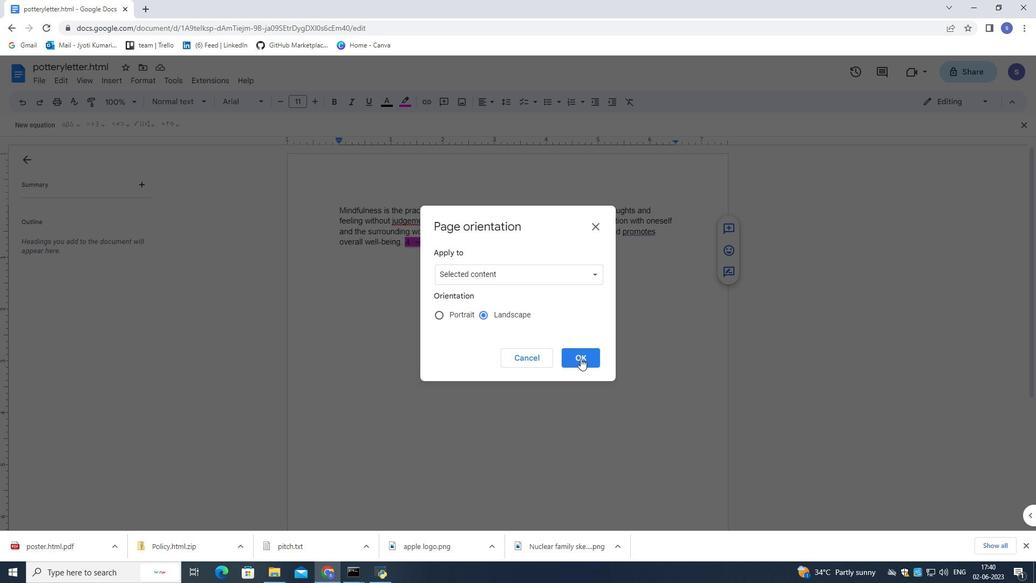 
Action: Mouse moved to (557, 341)
Screenshot: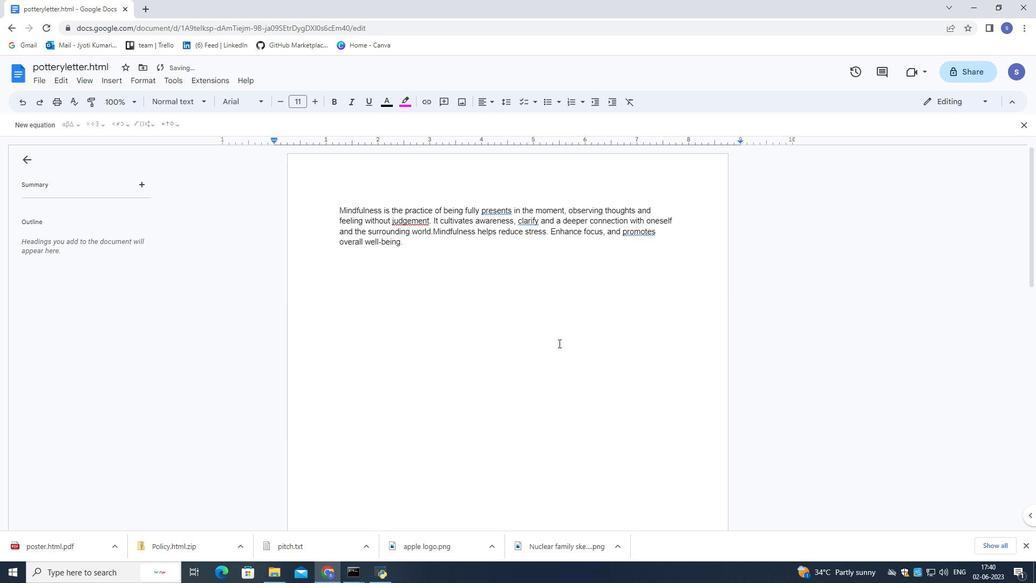 
Action: Mouse scrolled (557, 342) with delta (0, 0)
Screenshot: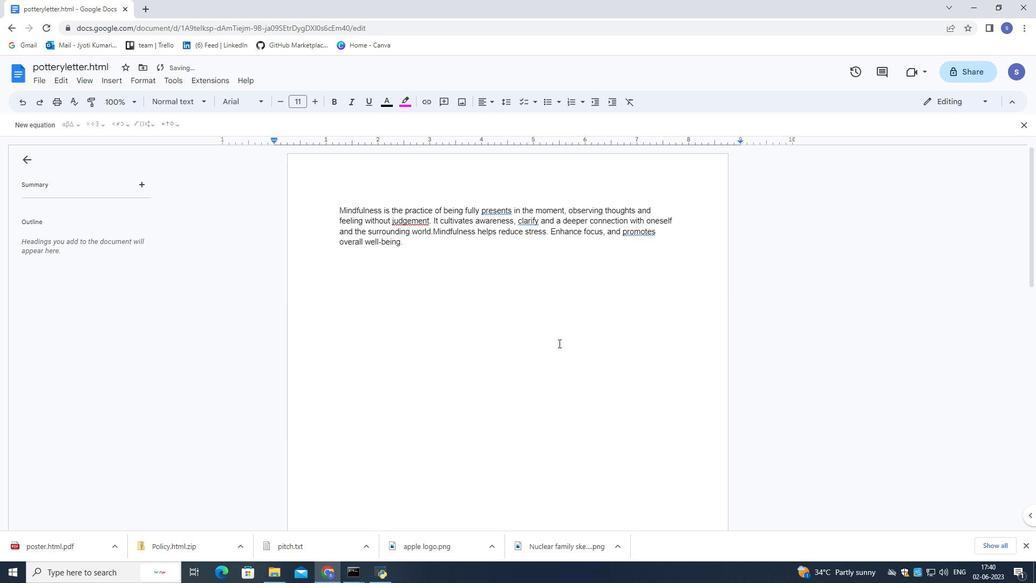 
Action: Mouse moved to (556, 340)
Screenshot: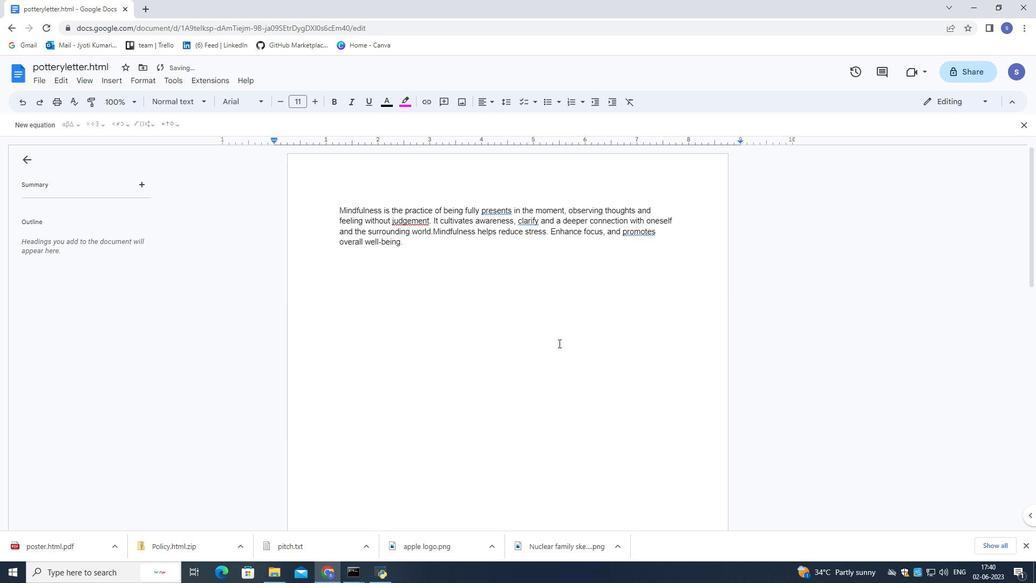 
Action: Mouse scrolled (556, 340) with delta (0, 0)
Screenshot: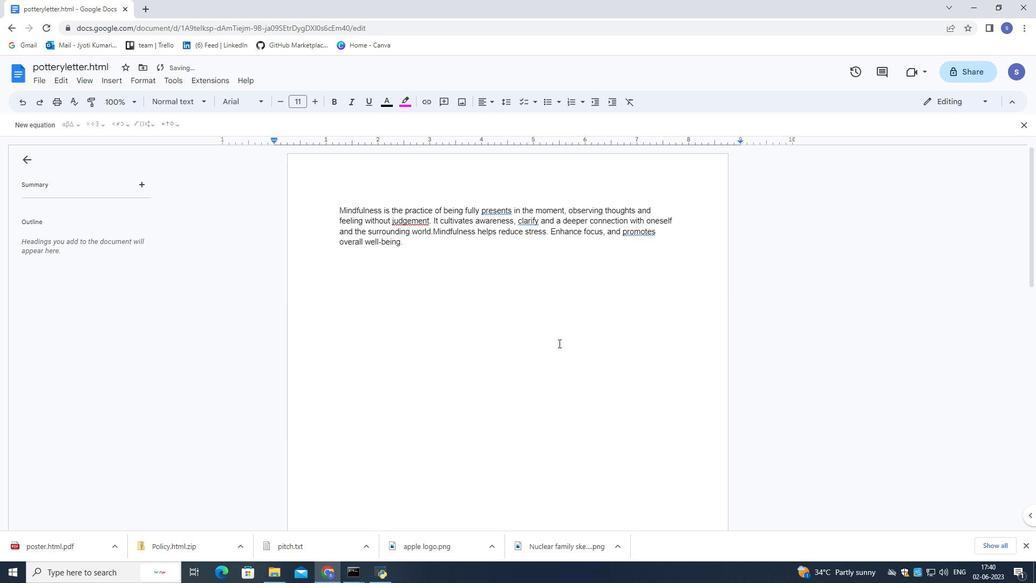 
Action: Mouse moved to (551, 332)
Screenshot: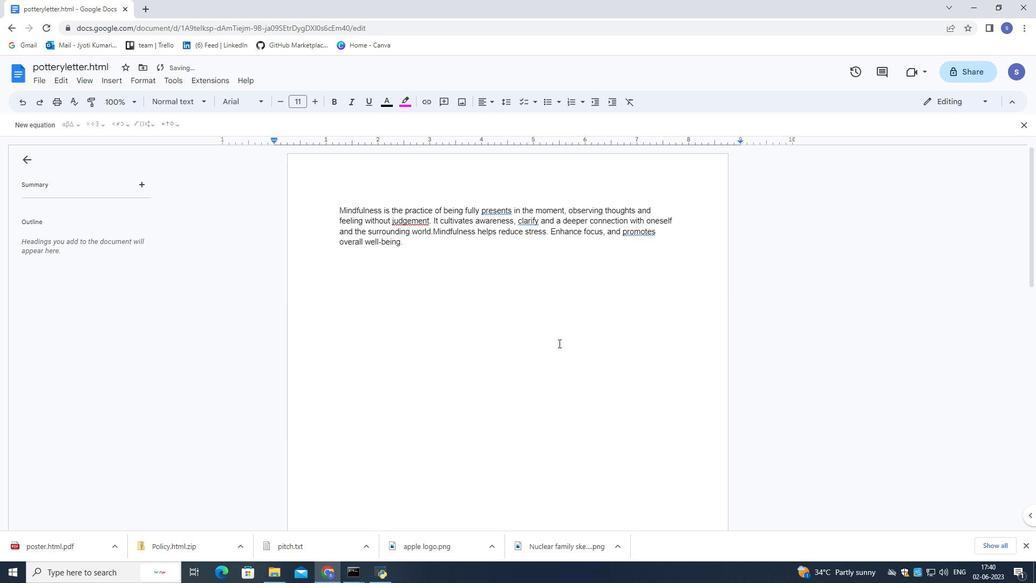 
Action: Mouse scrolled (551, 332) with delta (0, 0)
Screenshot: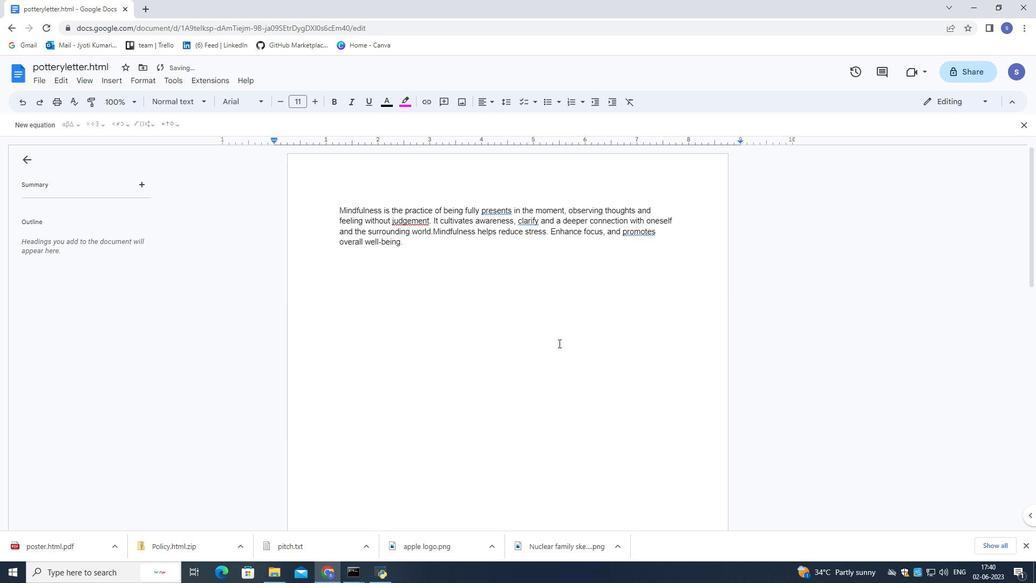 
Action: Mouse moved to (547, 326)
Screenshot: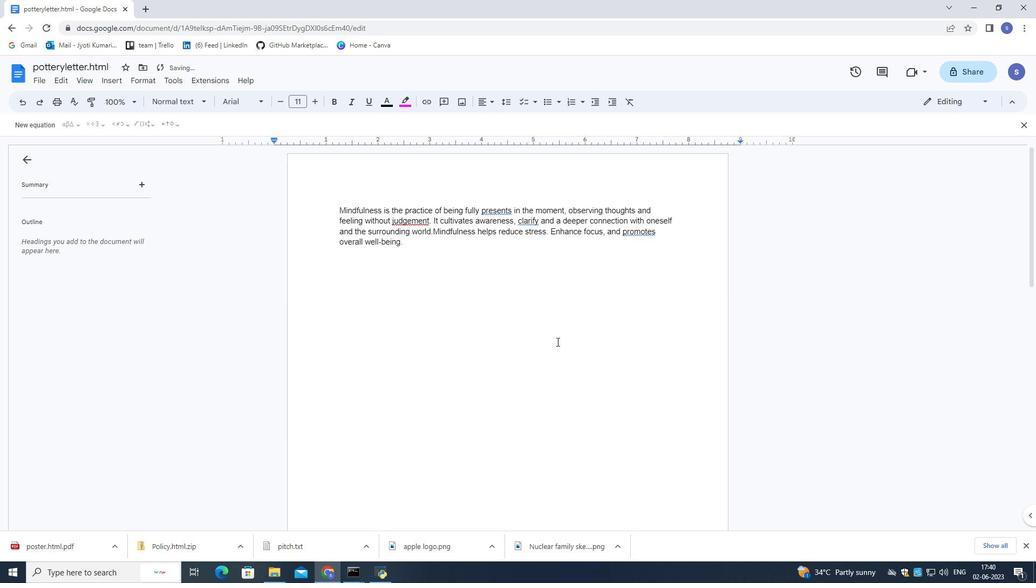 
Action: Mouse scrolled (547, 326) with delta (0, 0)
Screenshot: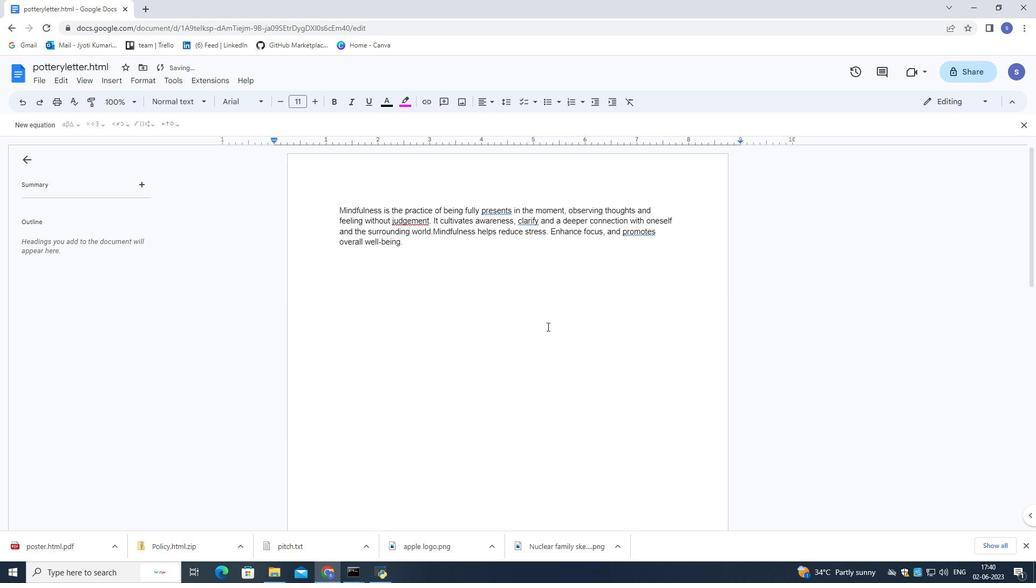 
Action: Mouse scrolled (547, 326) with delta (0, 0)
Screenshot: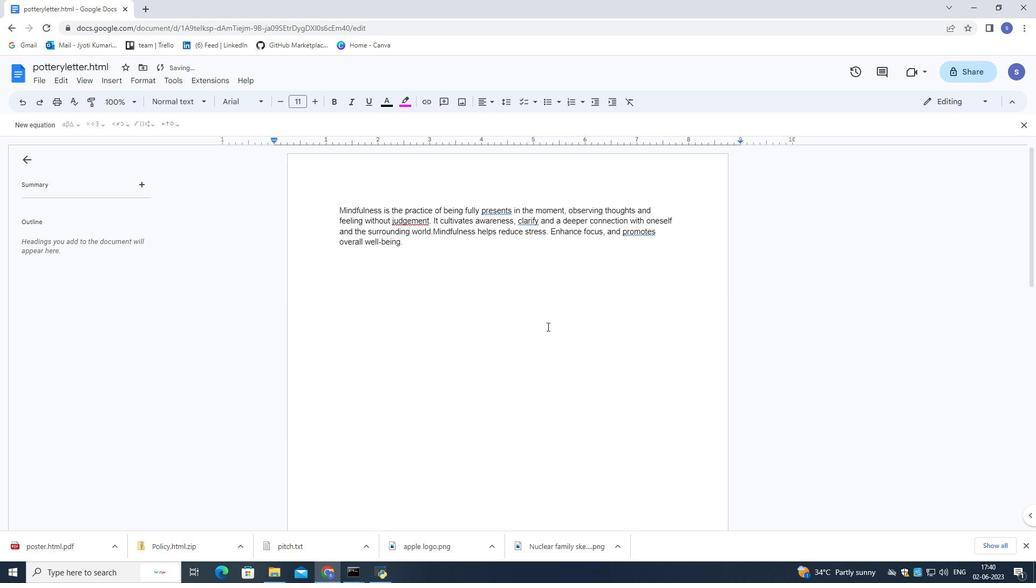 
Action: Mouse scrolled (547, 326) with delta (0, 0)
Screenshot: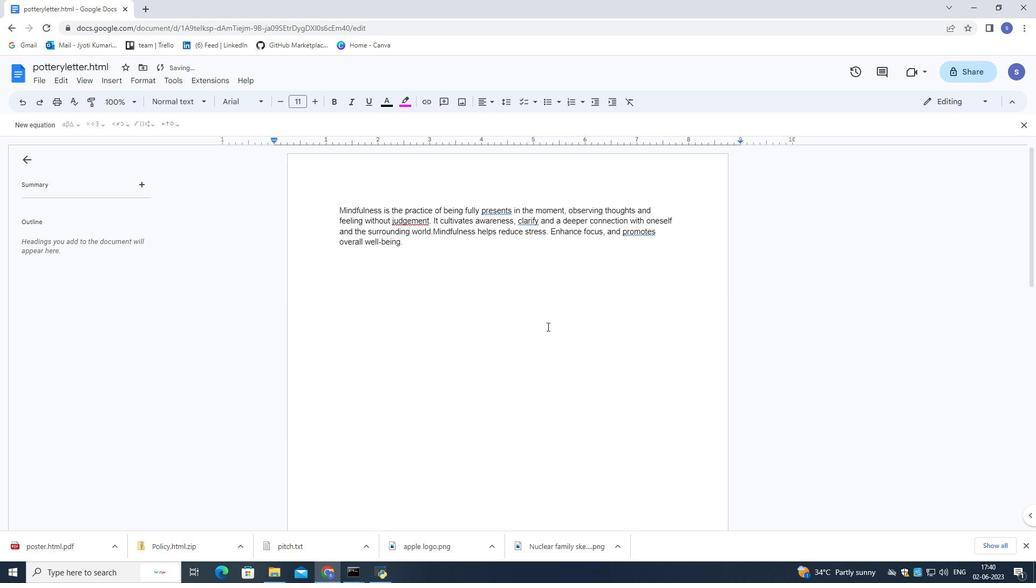 
Action: Mouse scrolled (547, 326) with delta (0, 0)
Screenshot: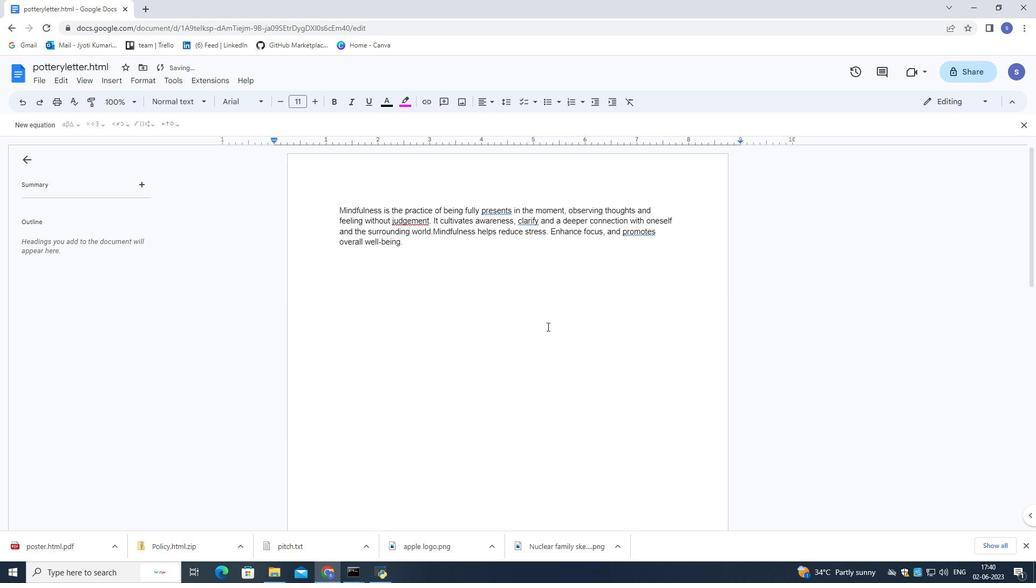 
Action: Mouse scrolled (547, 326) with delta (0, 0)
Screenshot: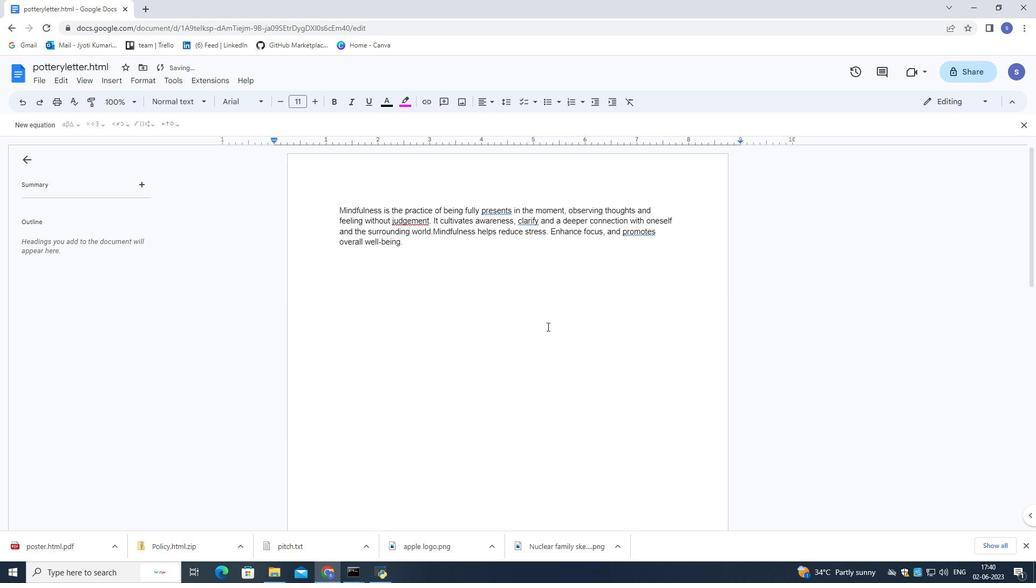 
Action: Mouse scrolled (547, 326) with delta (0, 0)
Screenshot: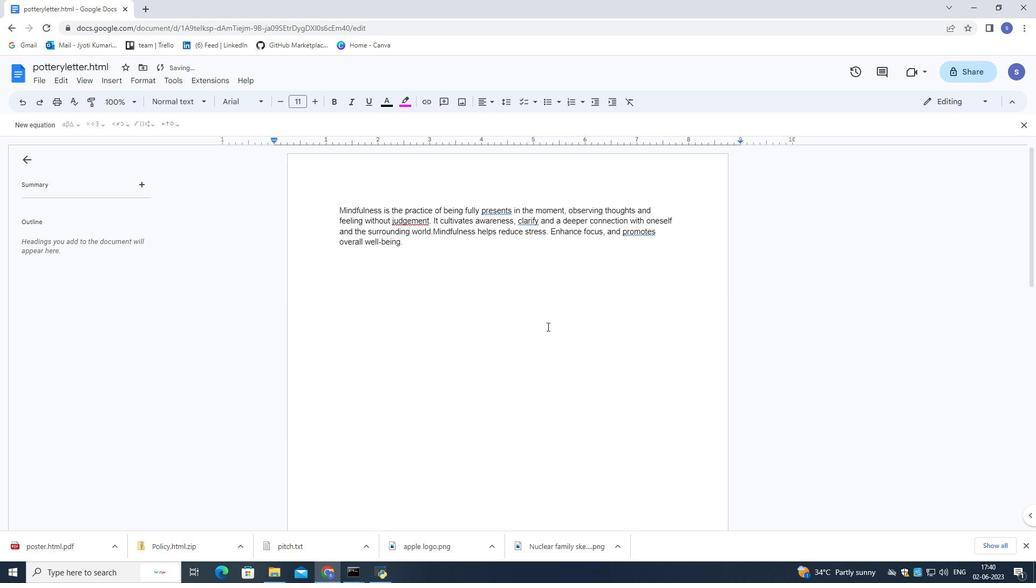 
Action: Mouse scrolled (547, 327) with delta (0, 0)
Screenshot: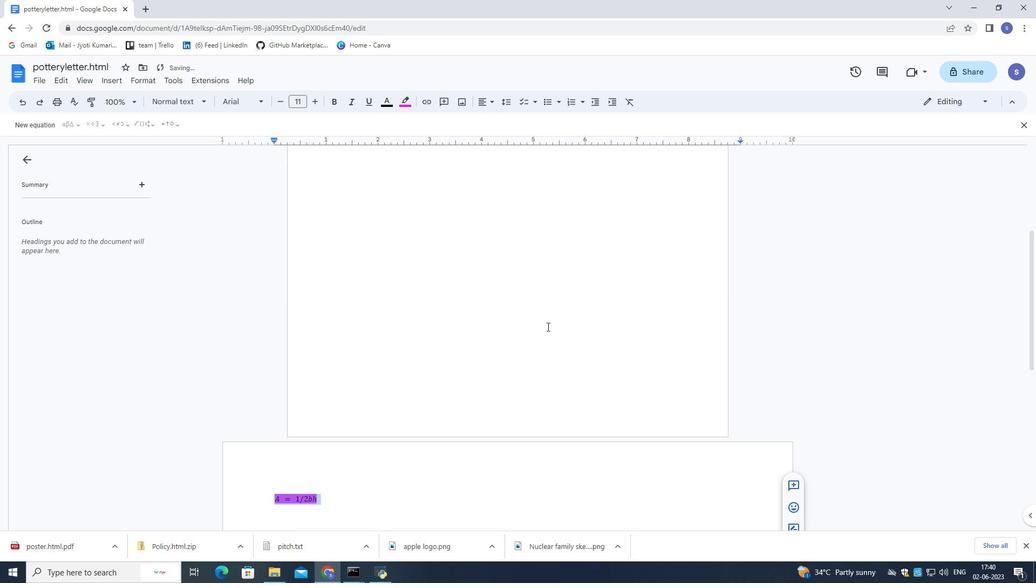 
Action: Mouse moved to (547, 326)
Screenshot: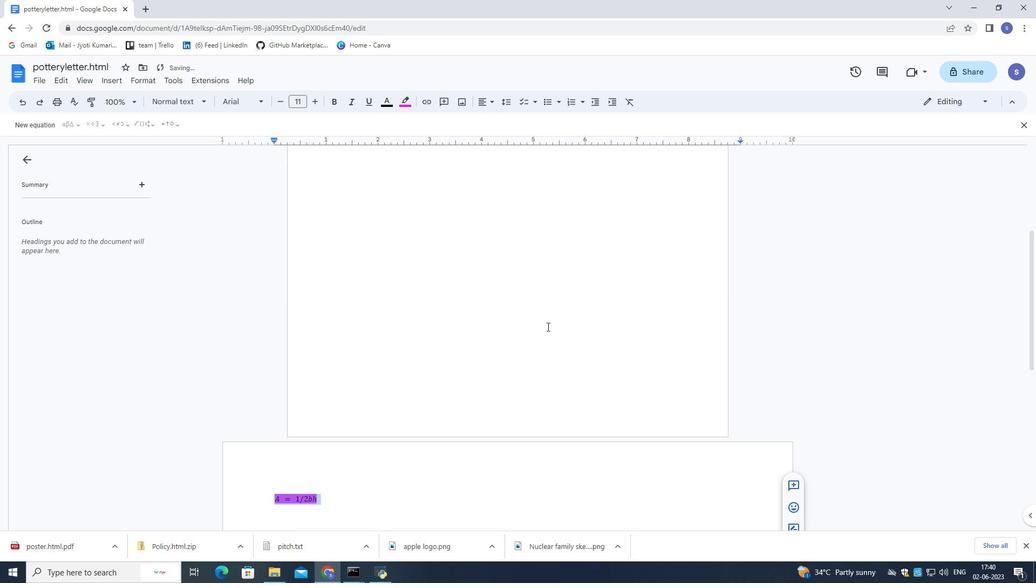 
Action: Mouse scrolled (547, 326) with delta (0, 0)
Screenshot: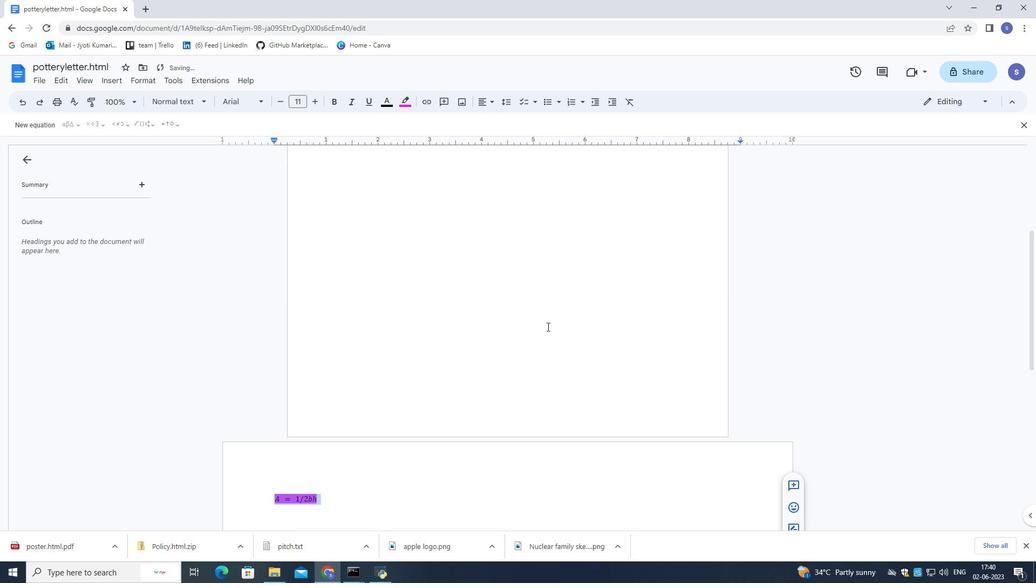 
Action: Mouse scrolled (547, 326) with delta (0, 0)
Screenshot: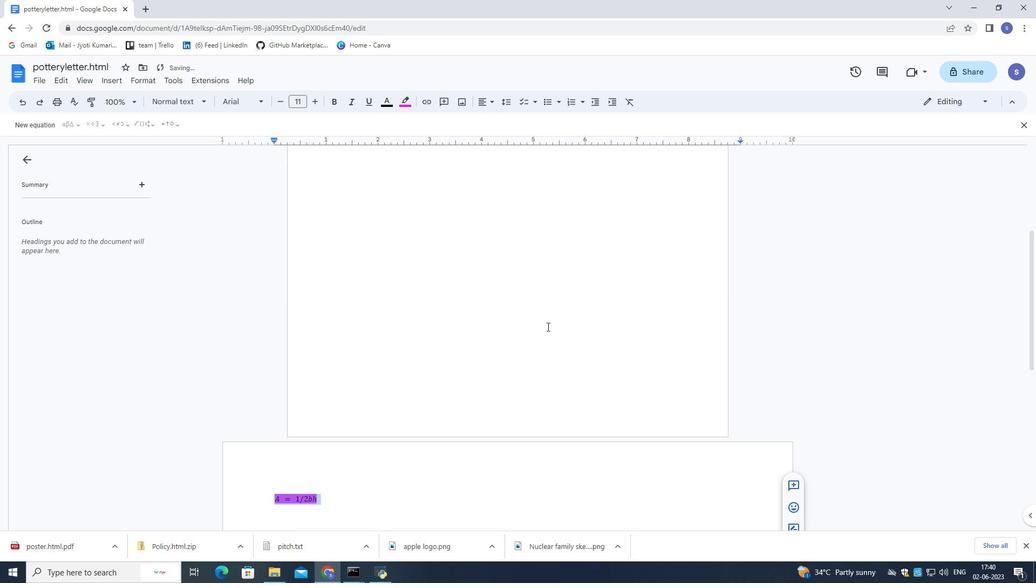
Action: Mouse moved to (546, 325)
Screenshot: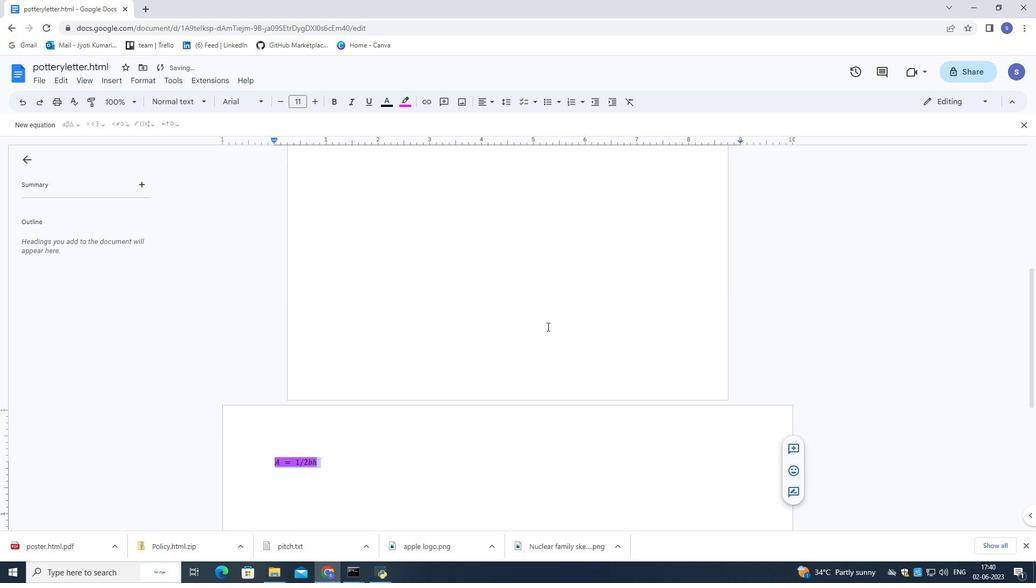 
Action: Mouse scrolled (546, 326) with delta (0, 0)
Screenshot: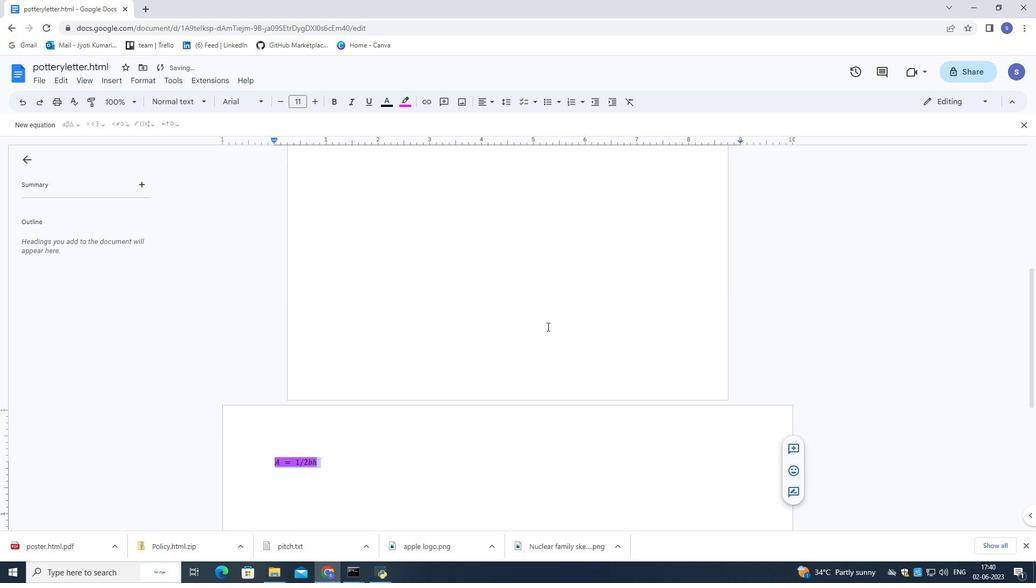 
Action: Mouse moved to (546, 325)
Screenshot: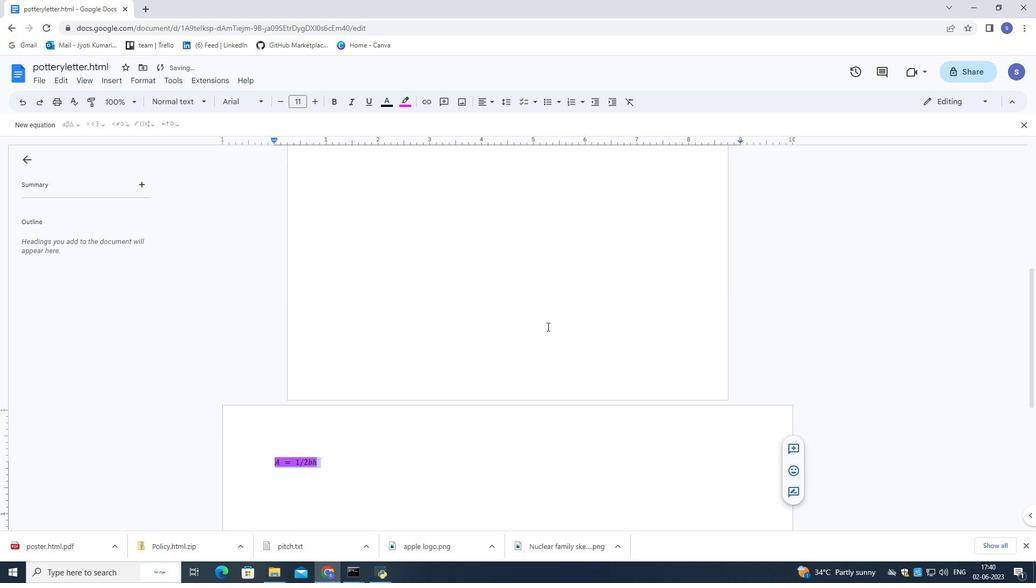 
Action: Mouse scrolled (546, 325) with delta (0, 0)
Screenshot: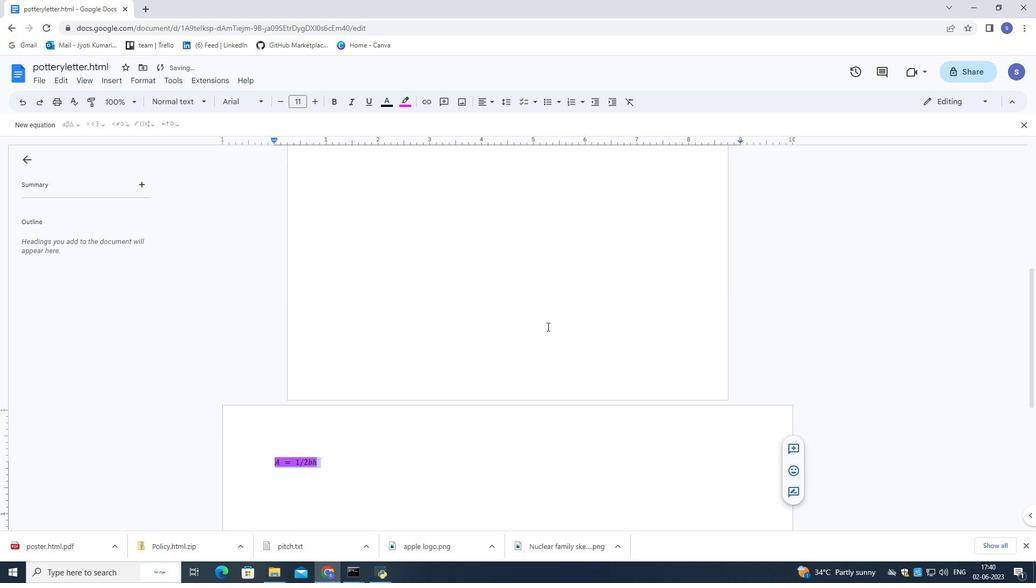
Action: Mouse moved to (546, 324)
Screenshot: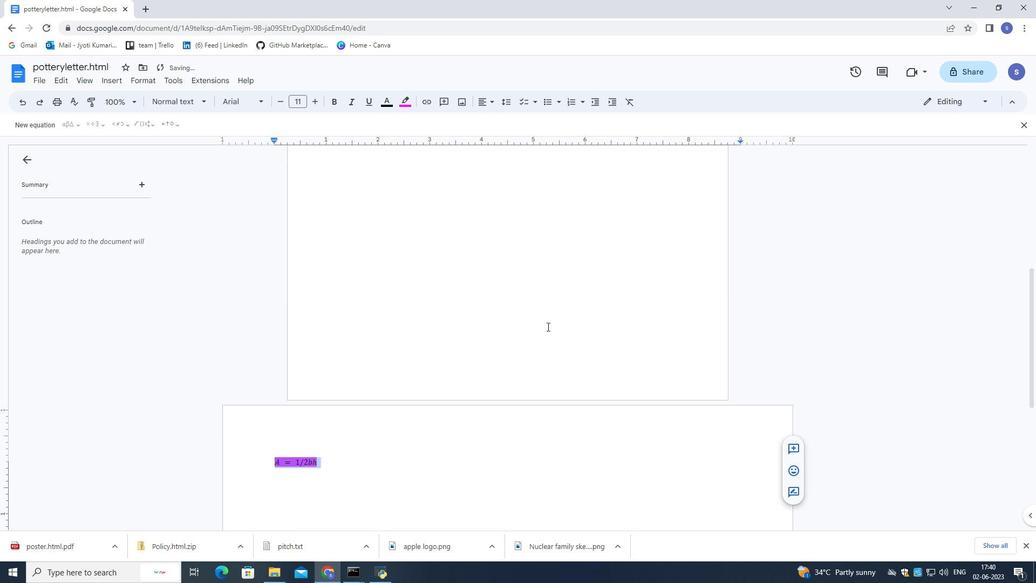 
Action: Mouse scrolled (546, 325) with delta (0, 0)
Screenshot: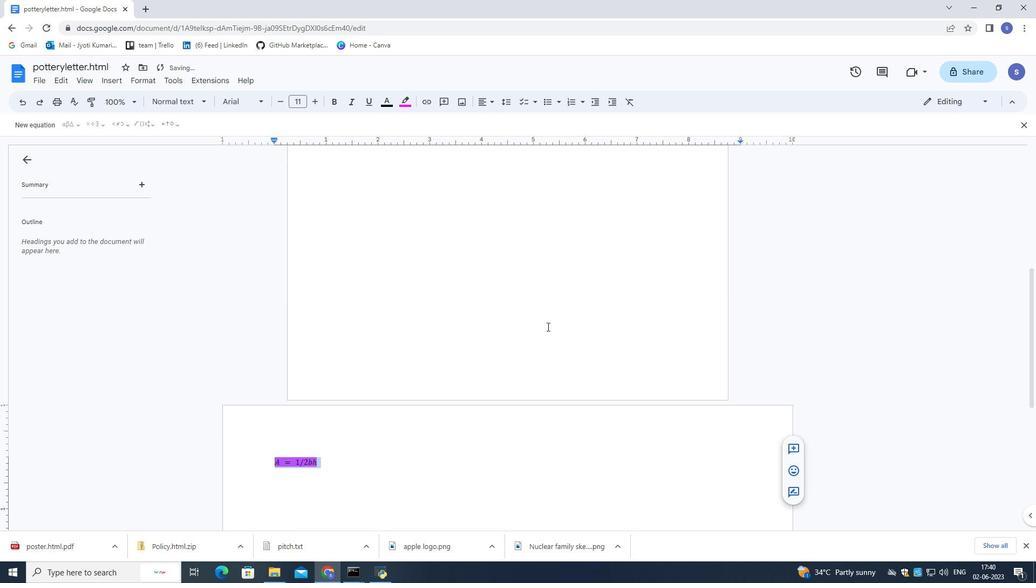 
Action: Mouse moved to (543, 316)
Screenshot: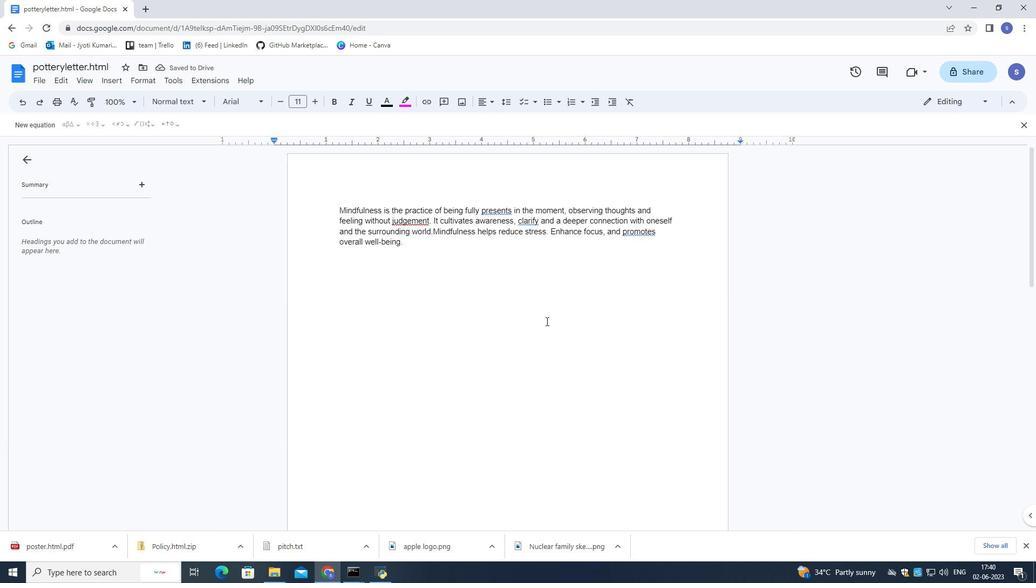 
